 Task: Create a due date automation trigger when advanced on, on the tuesday before a card is due add dates starting next week at 11:00 AM.
Action: Mouse moved to (923, 284)
Screenshot: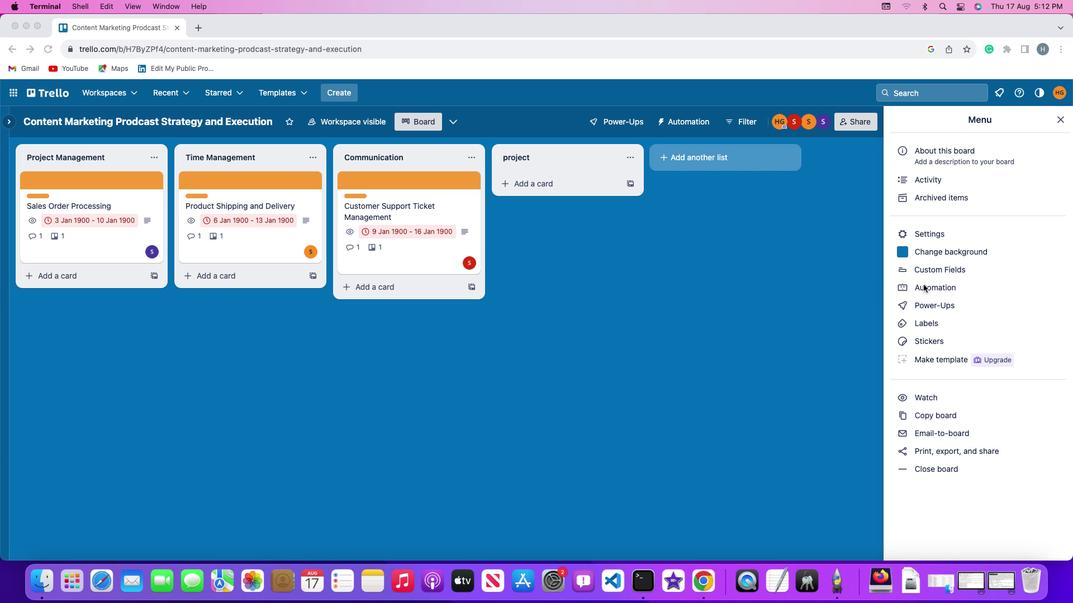 
Action: Mouse pressed left at (923, 284)
Screenshot: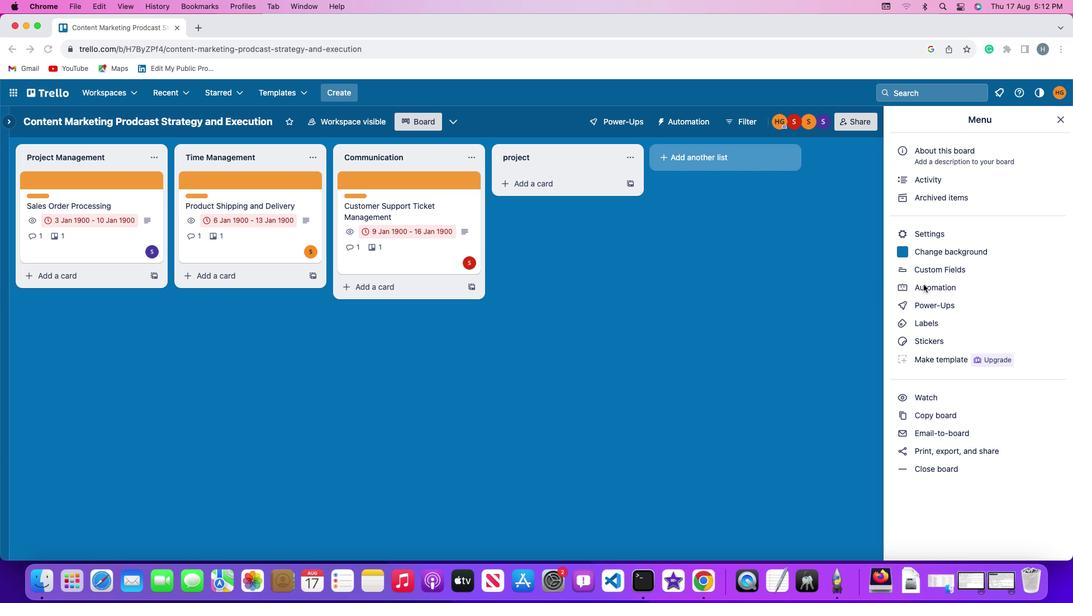 
Action: Mouse moved to (923, 284)
Screenshot: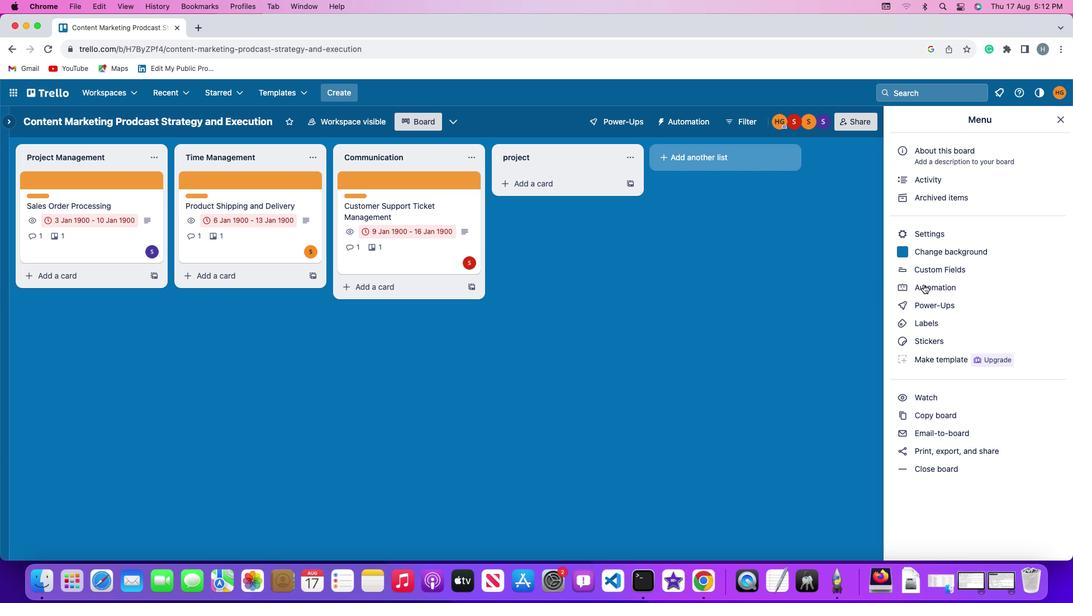 
Action: Mouse pressed left at (923, 284)
Screenshot: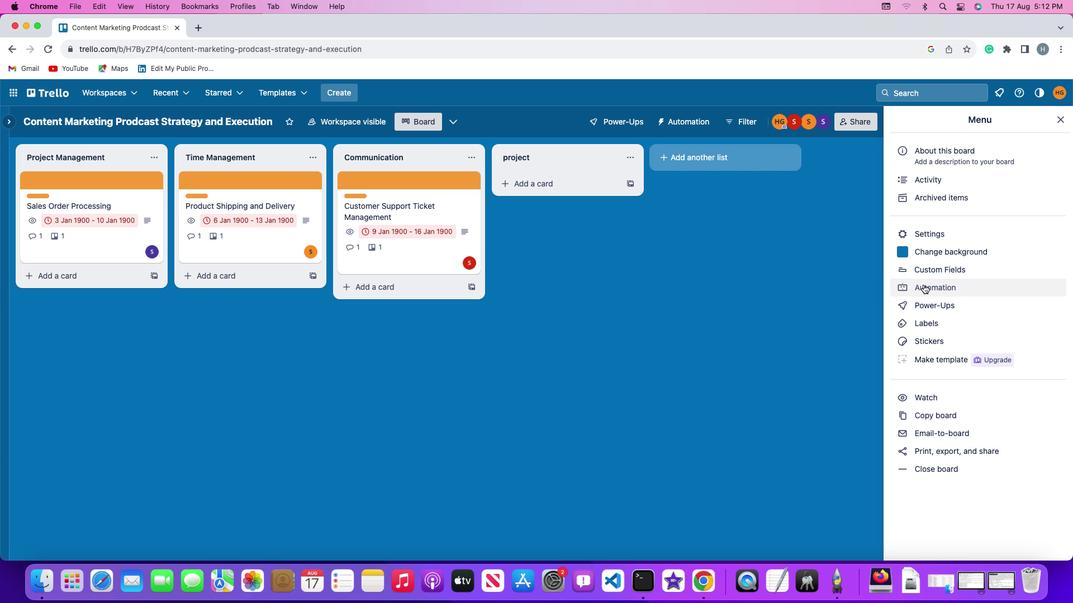 
Action: Mouse moved to (49, 261)
Screenshot: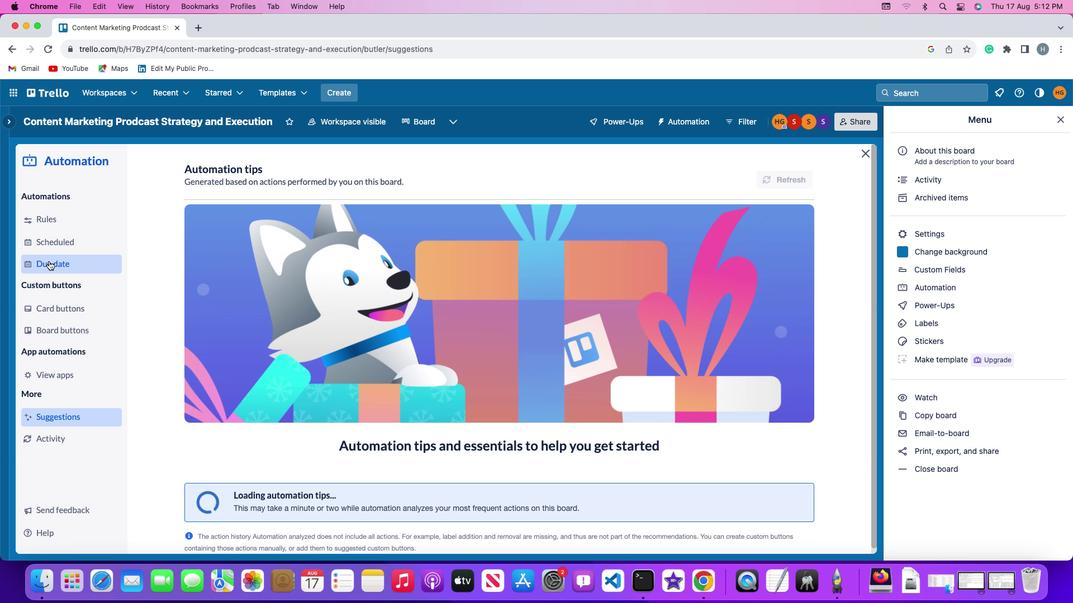 
Action: Mouse pressed left at (49, 261)
Screenshot: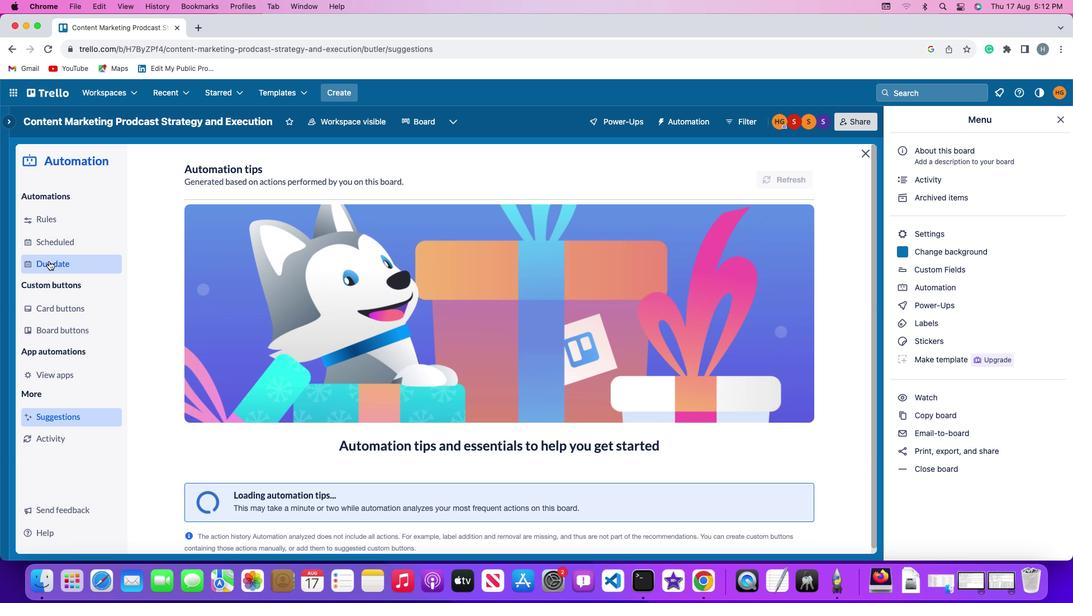 
Action: Mouse moved to (744, 170)
Screenshot: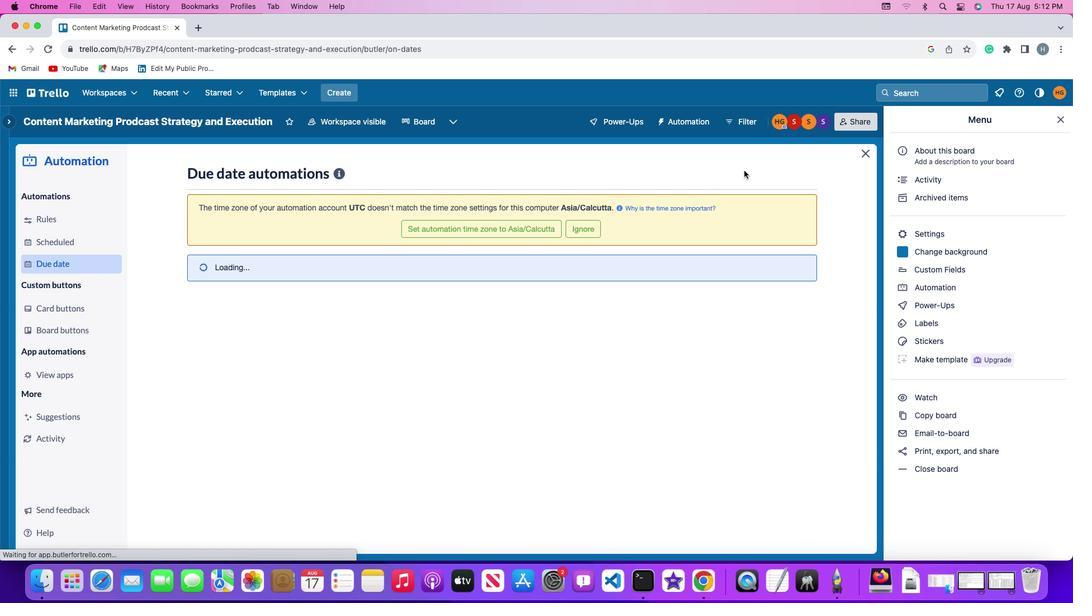 
Action: Mouse pressed left at (744, 170)
Screenshot: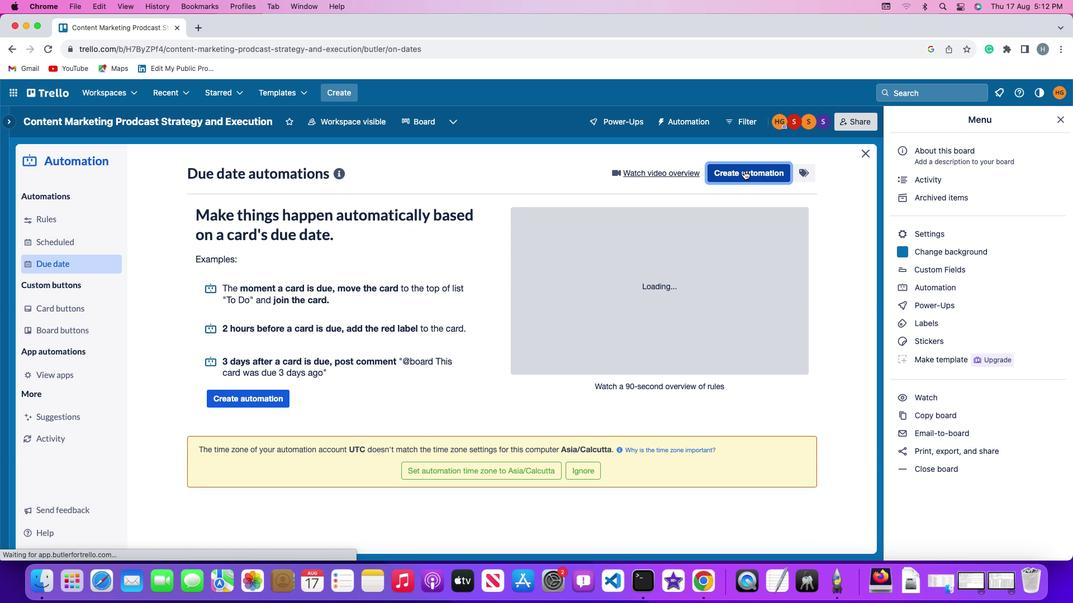 
Action: Mouse moved to (252, 279)
Screenshot: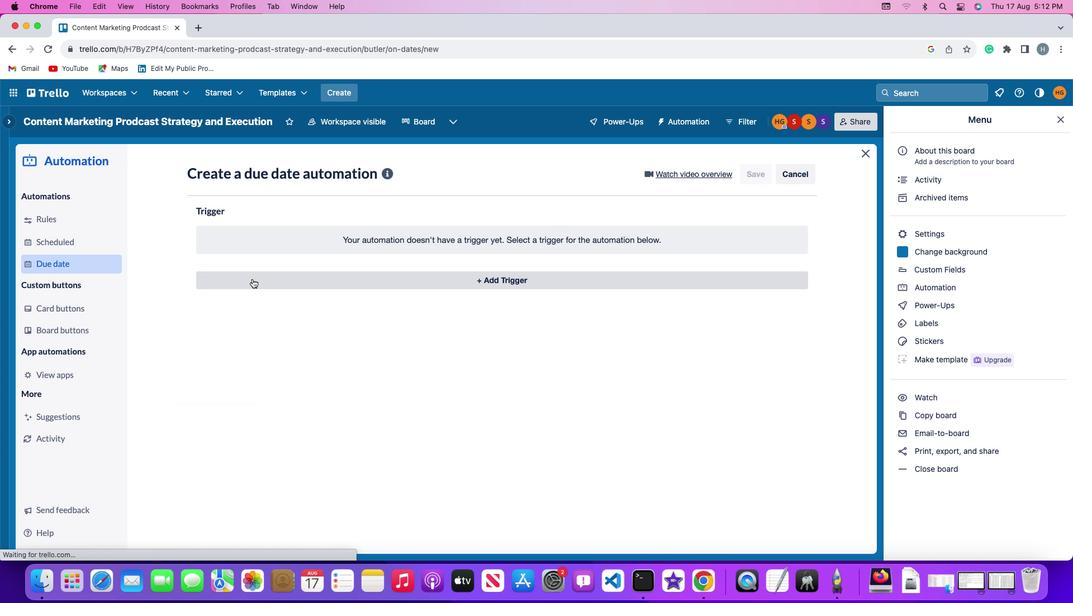 
Action: Mouse pressed left at (252, 279)
Screenshot: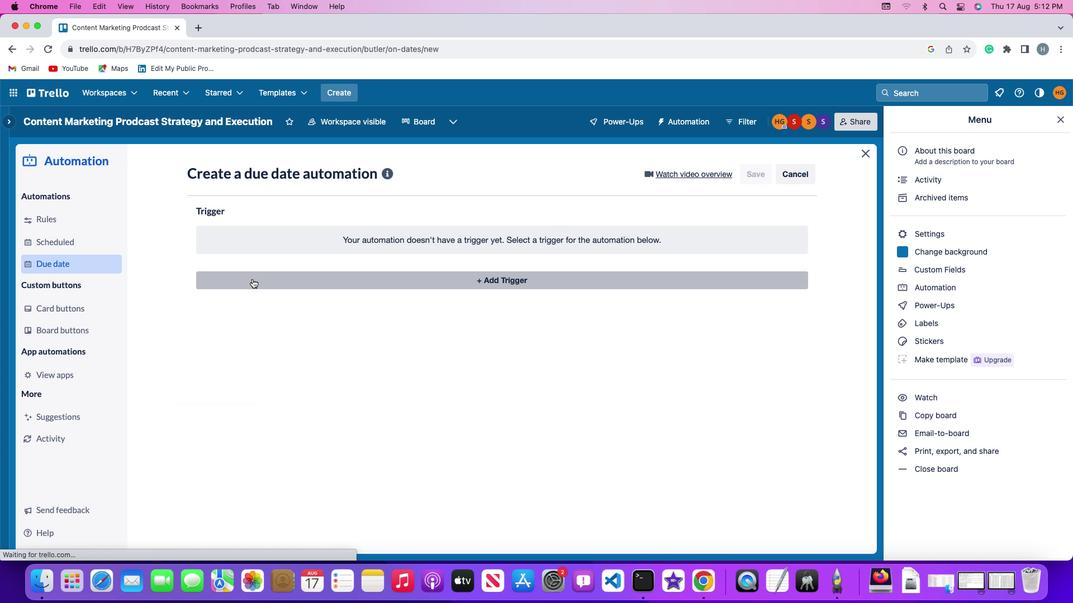 
Action: Mouse moved to (235, 487)
Screenshot: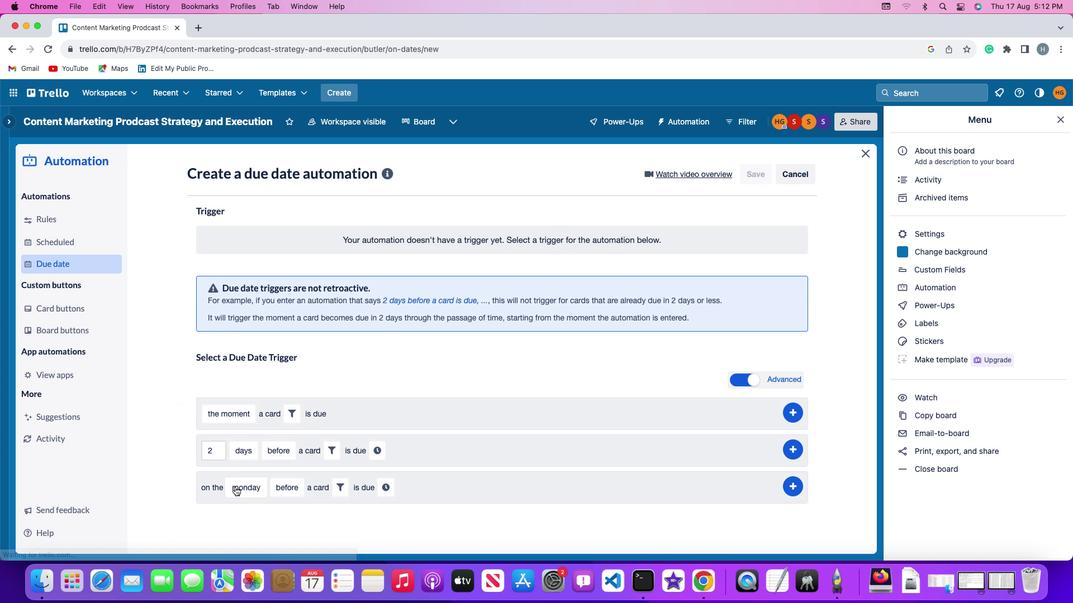 
Action: Mouse pressed left at (235, 487)
Screenshot: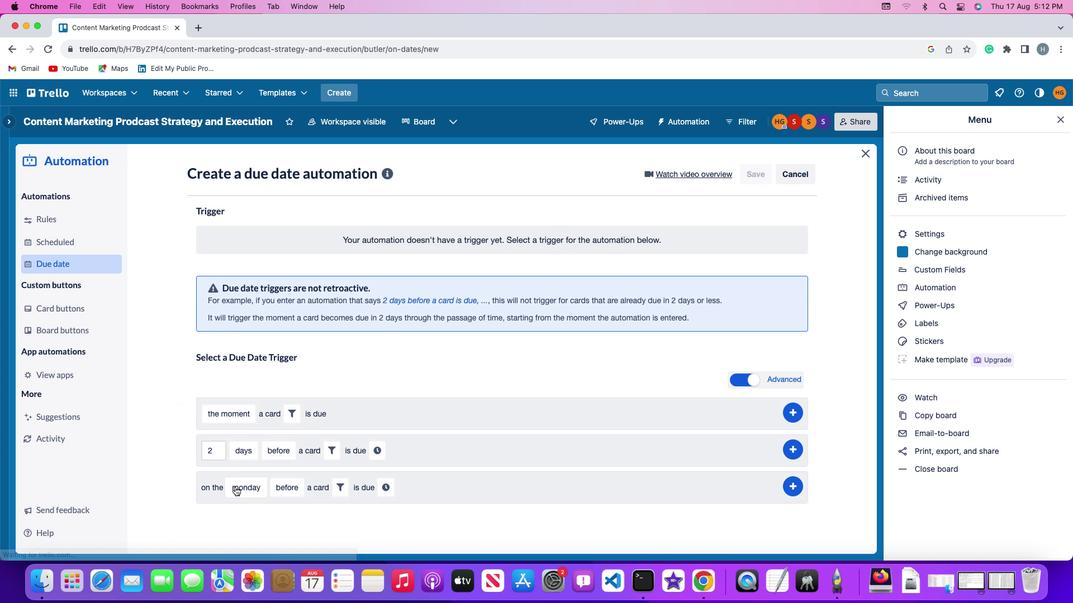 
Action: Mouse moved to (248, 358)
Screenshot: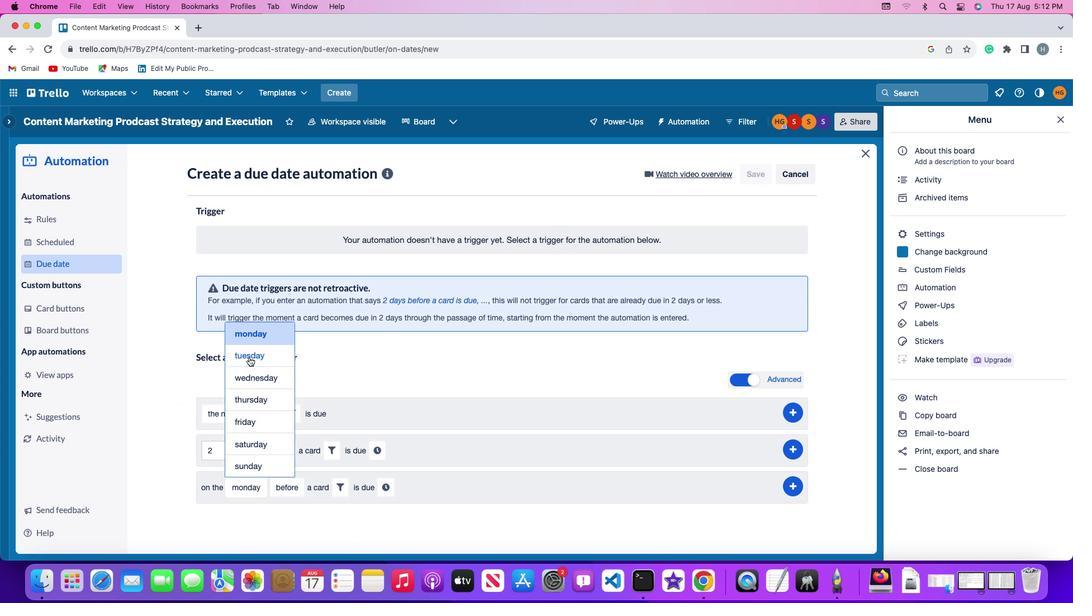 
Action: Mouse pressed left at (248, 358)
Screenshot: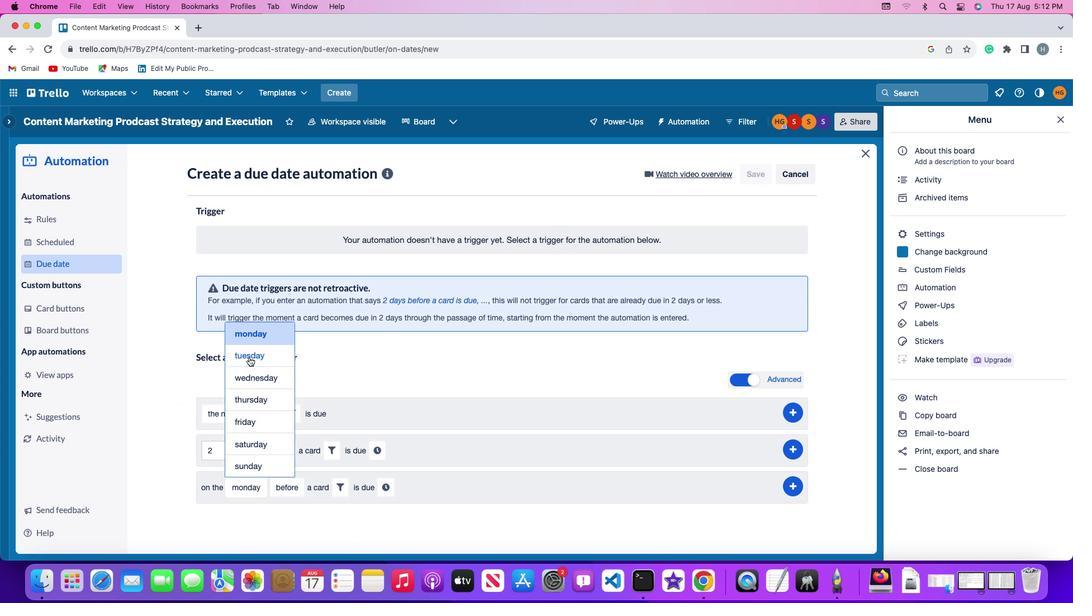
Action: Mouse moved to (286, 492)
Screenshot: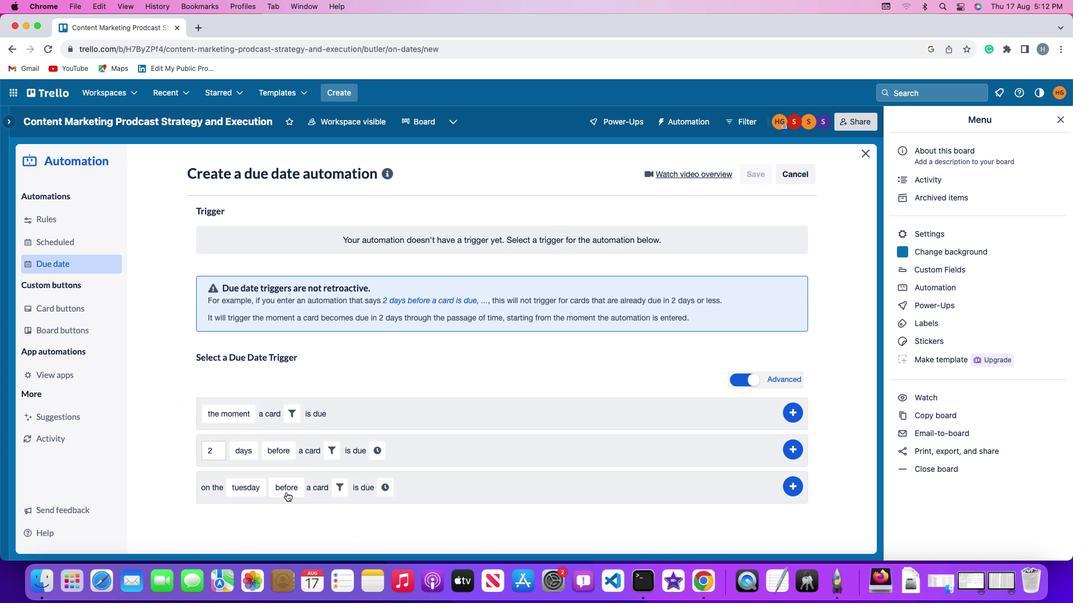 
Action: Mouse pressed left at (286, 492)
Screenshot: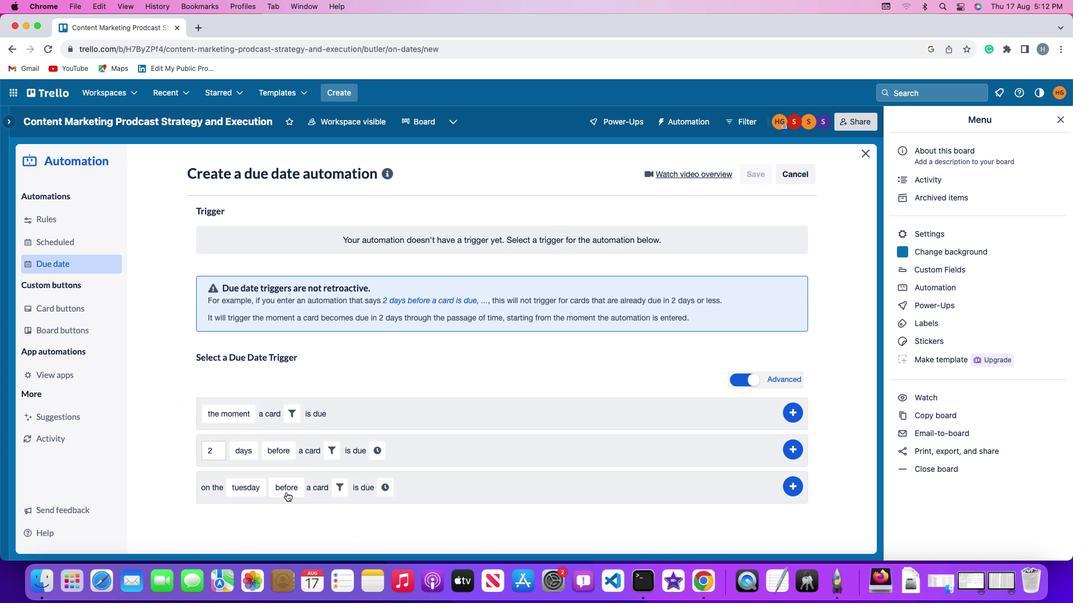 
Action: Mouse moved to (306, 401)
Screenshot: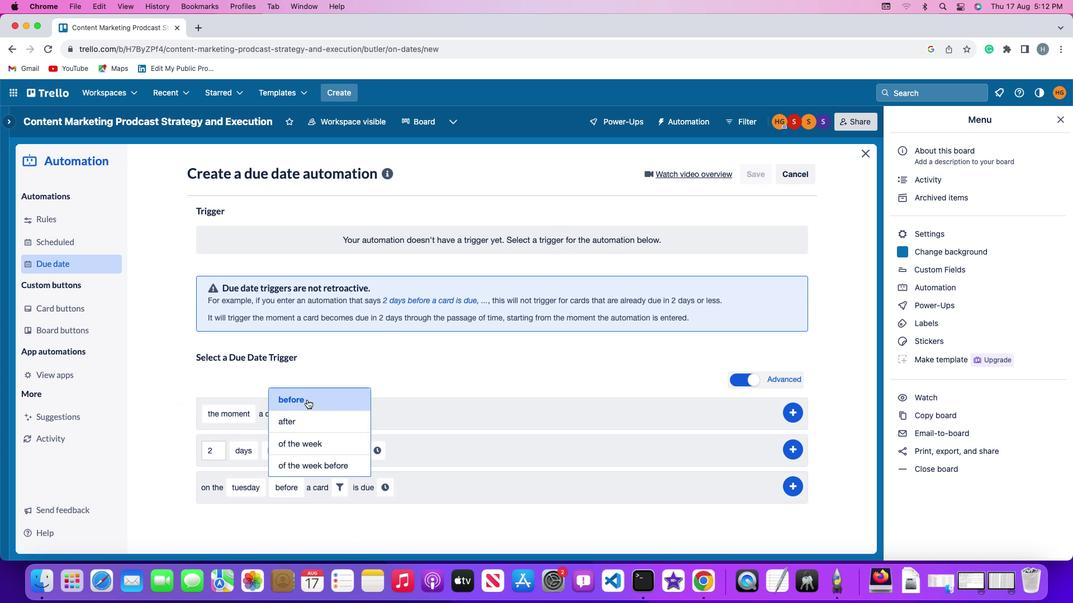 
Action: Mouse pressed left at (306, 401)
Screenshot: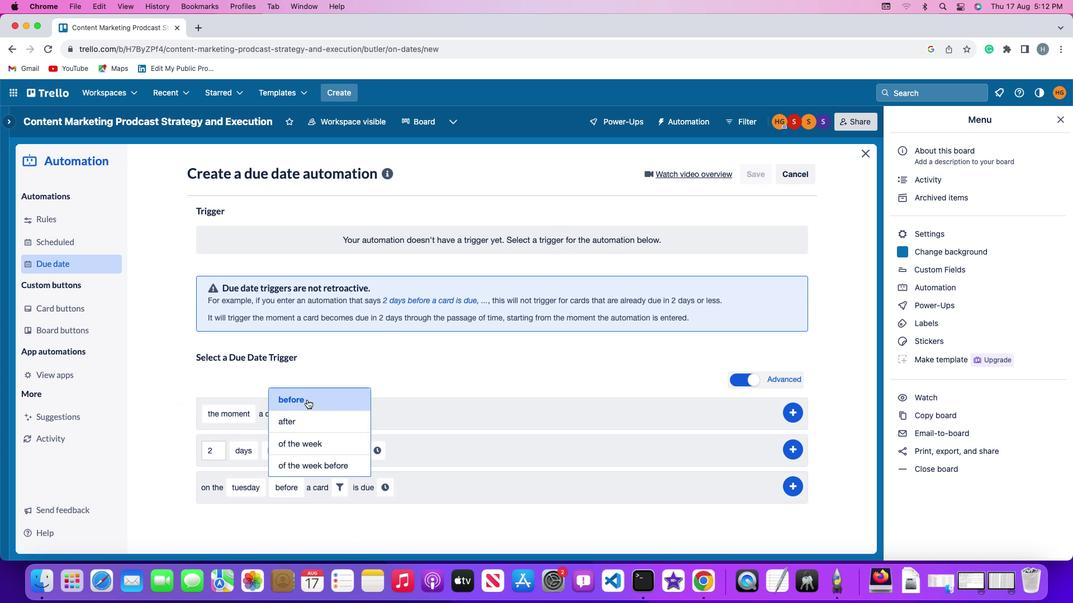 
Action: Mouse moved to (343, 486)
Screenshot: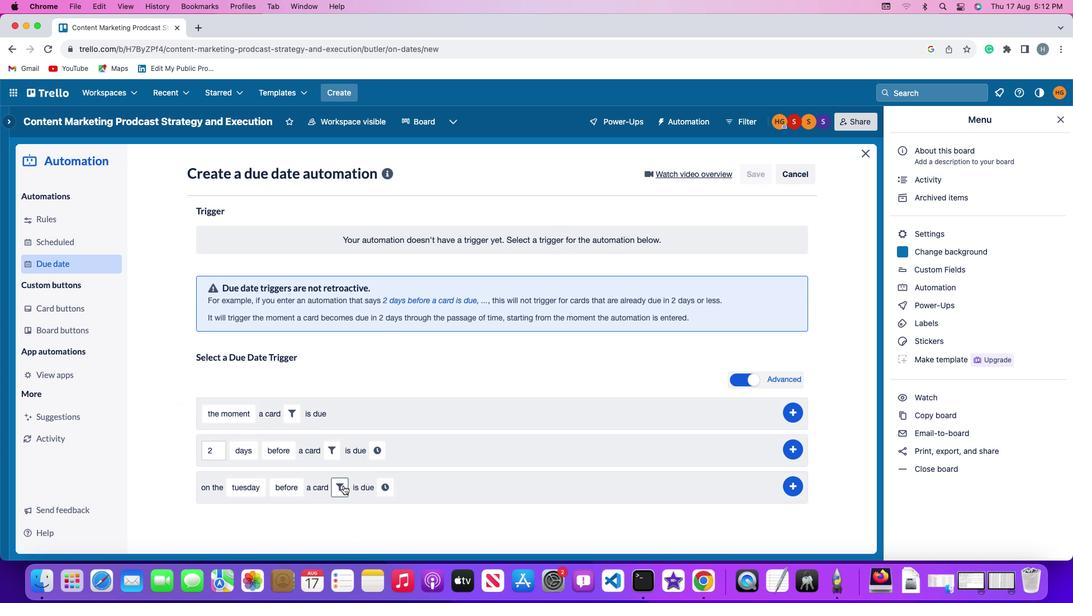 
Action: Mouse pressed left at (343, 486)
Screenshot: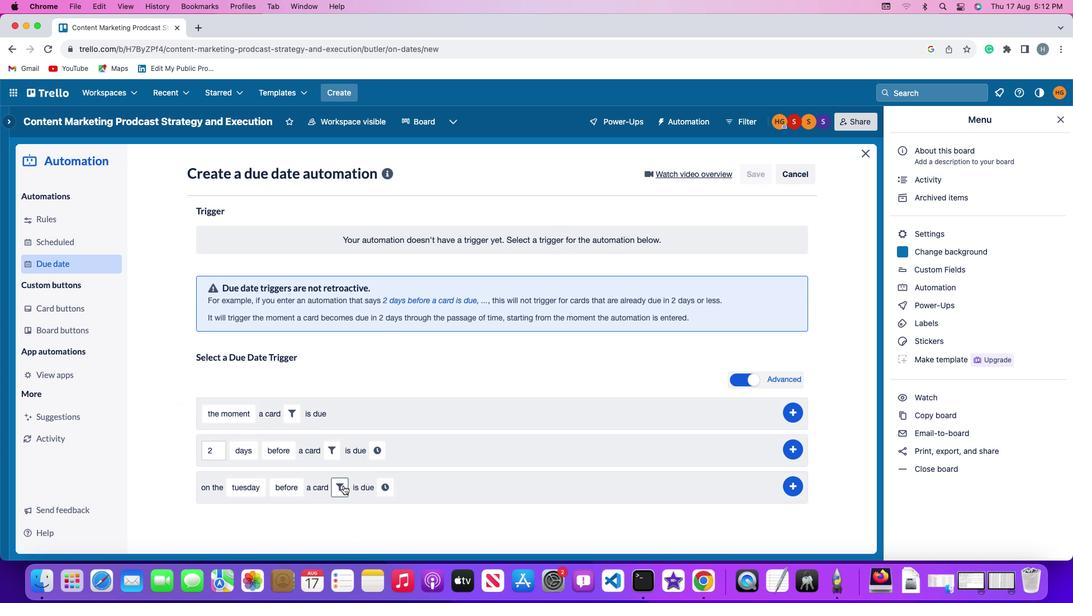 
Action: Mouse moved to (399, 522)
Screenshot: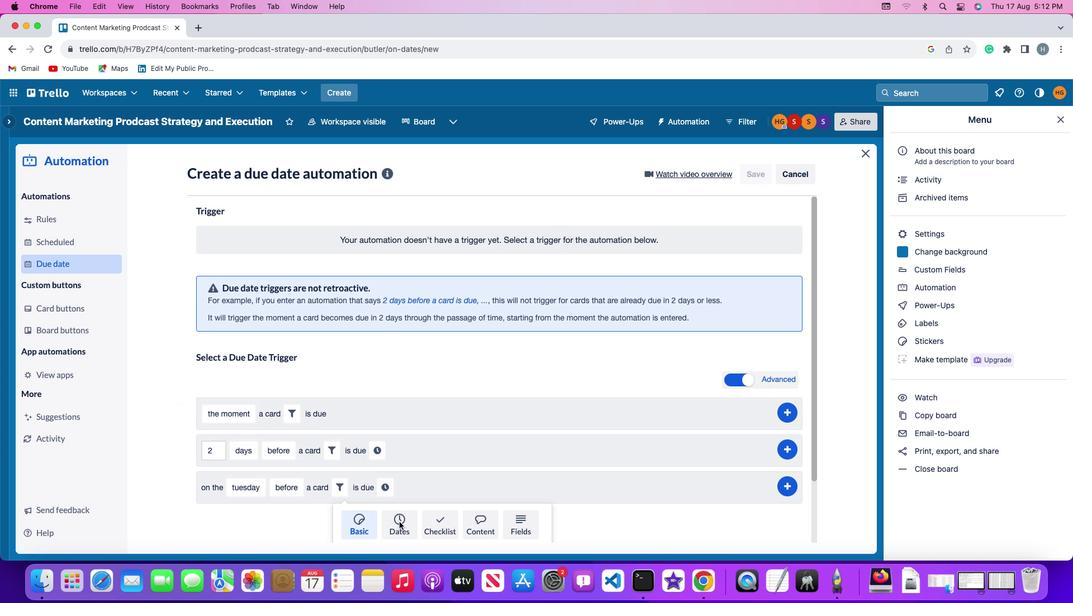 
Action: Mouse pressed left at (399, 522)
Screenshot: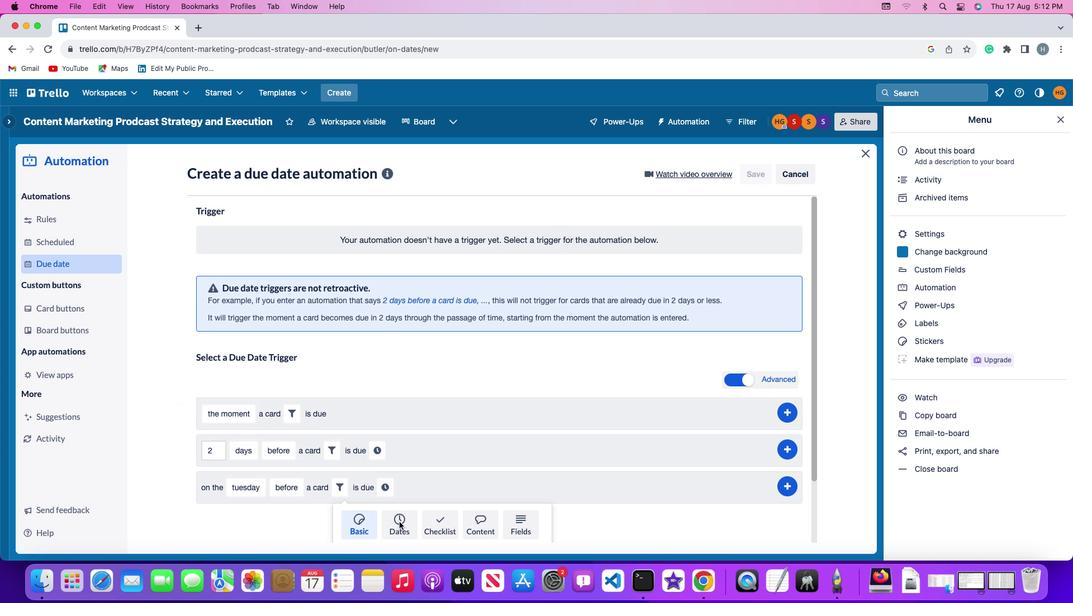 
Action: Mouse moved to (309, 520)
Screenshot: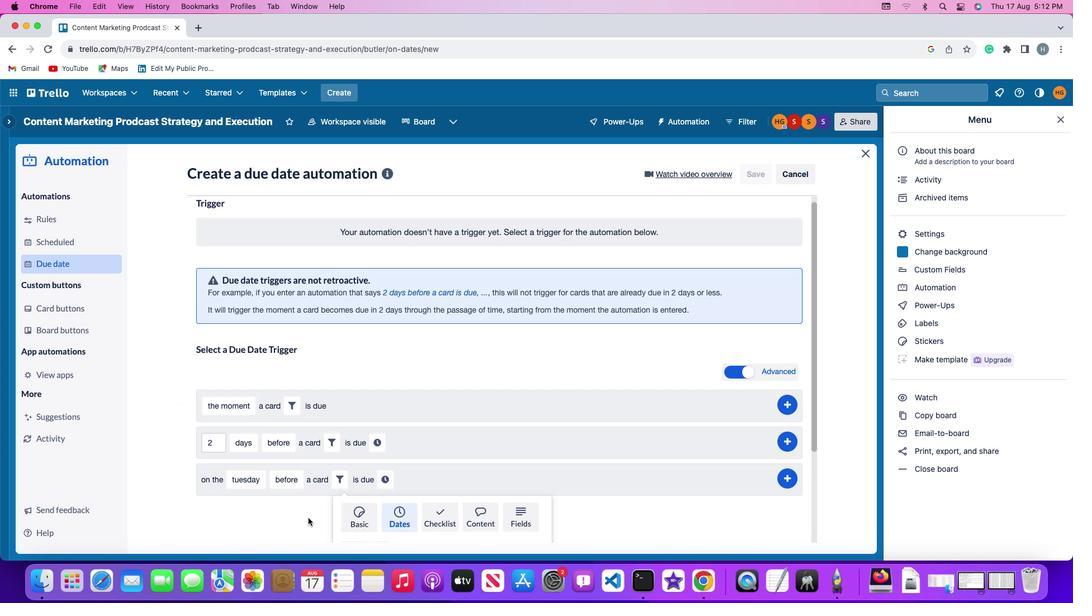 
Action: Mouse scrolled (309, 520) with delta (0, 0)
Screenshot: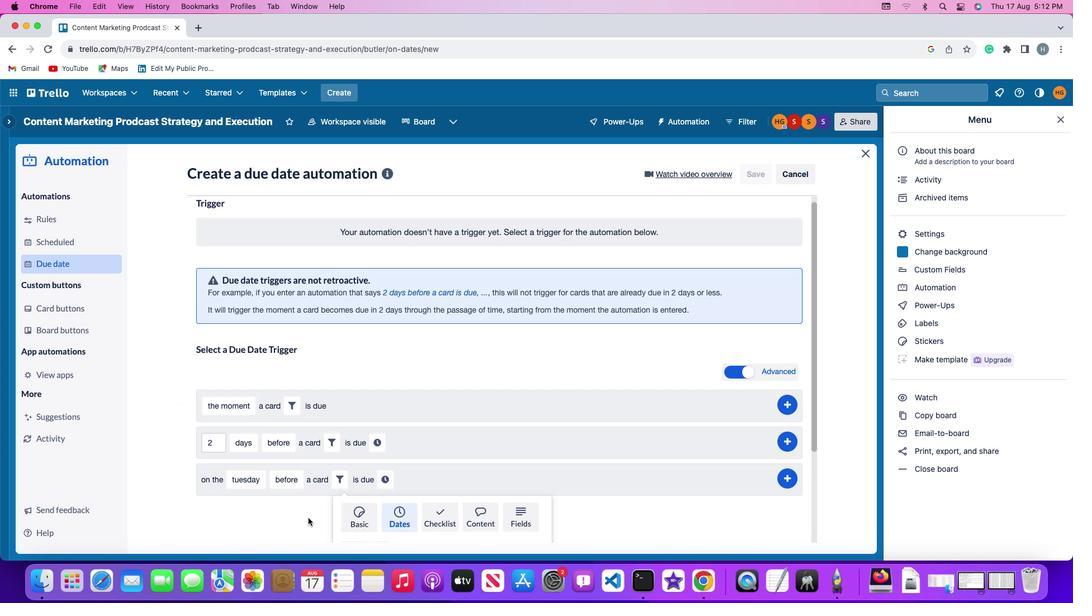 
Action: Mouse scrolled (309, 520) with delta (0, 0)
Screenshot: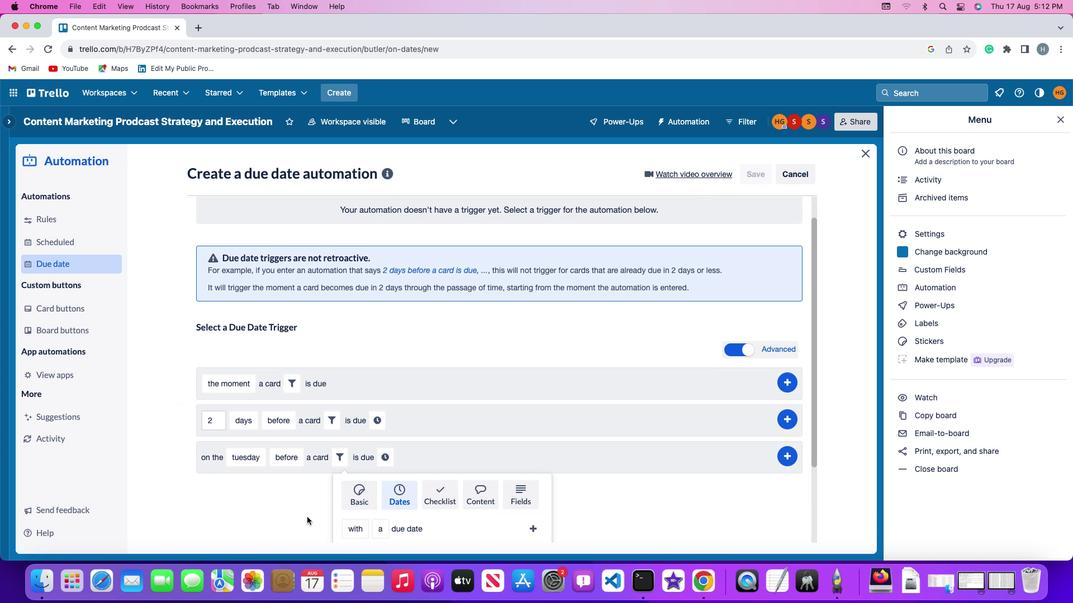 
Action: Mouse moved to (309, 519)
Screenshot: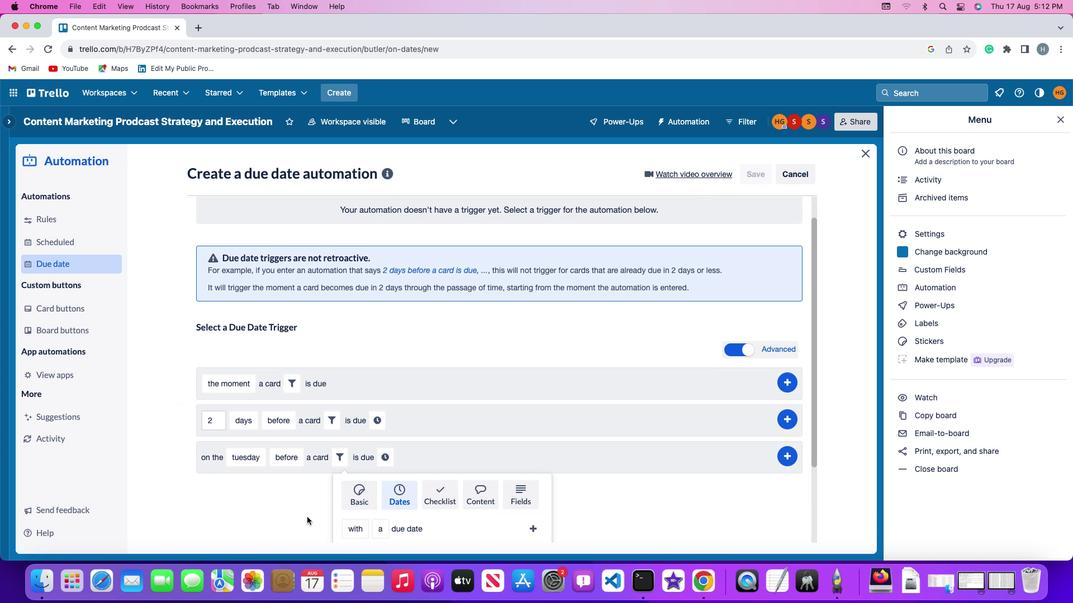 
Action: Mouse scrolled (309, 519) with delta (0, -1)
Screenshot: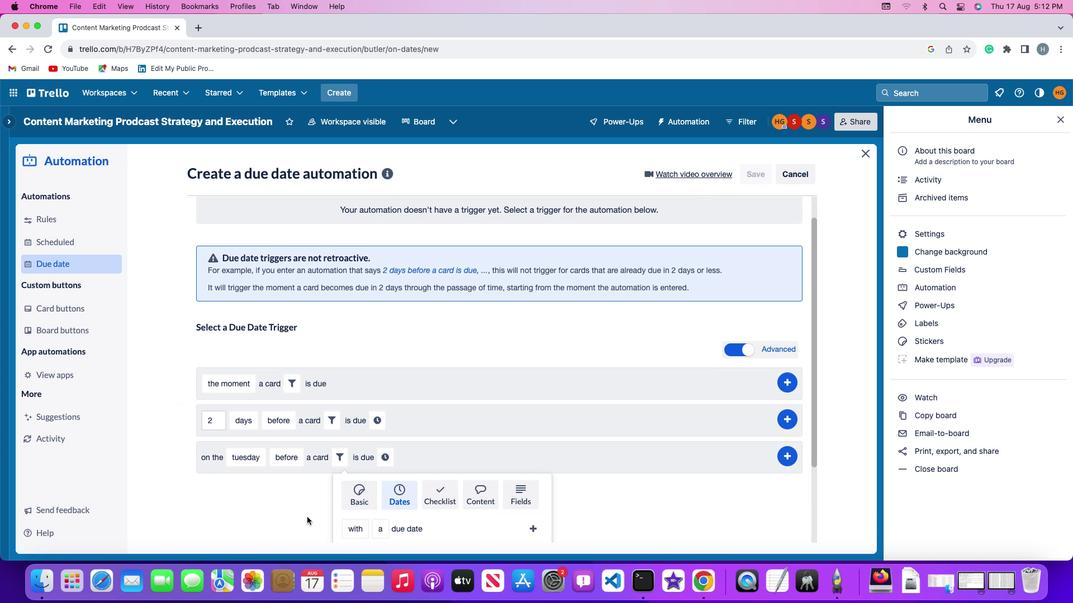 
Action: Mouse moved to (309, 519)
Screenshot: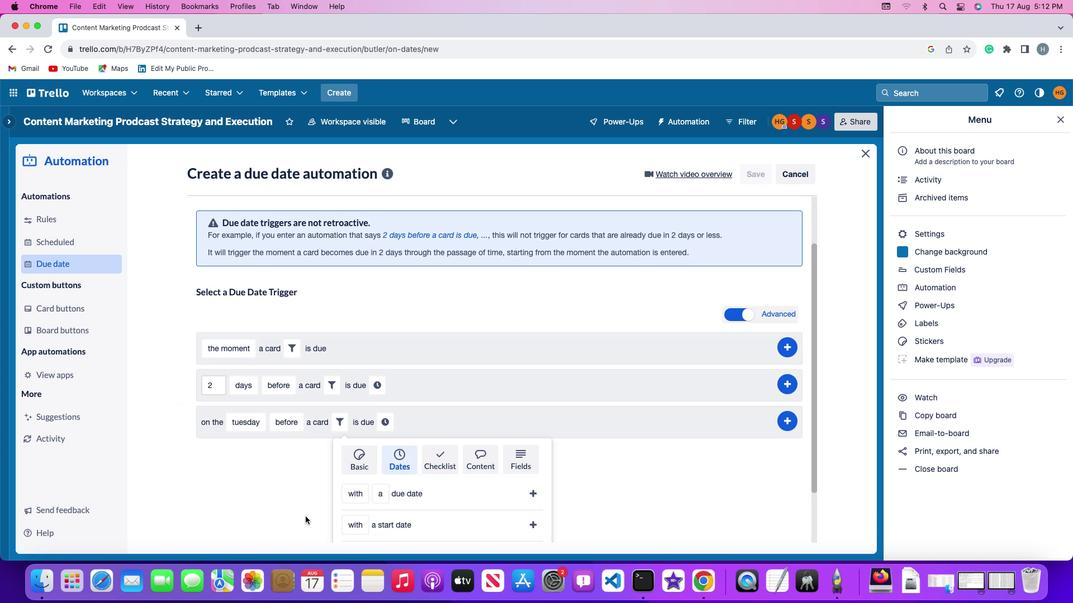 
Action: Mouse scrolled (309, 519) with delta (0, -2)
Screenshot: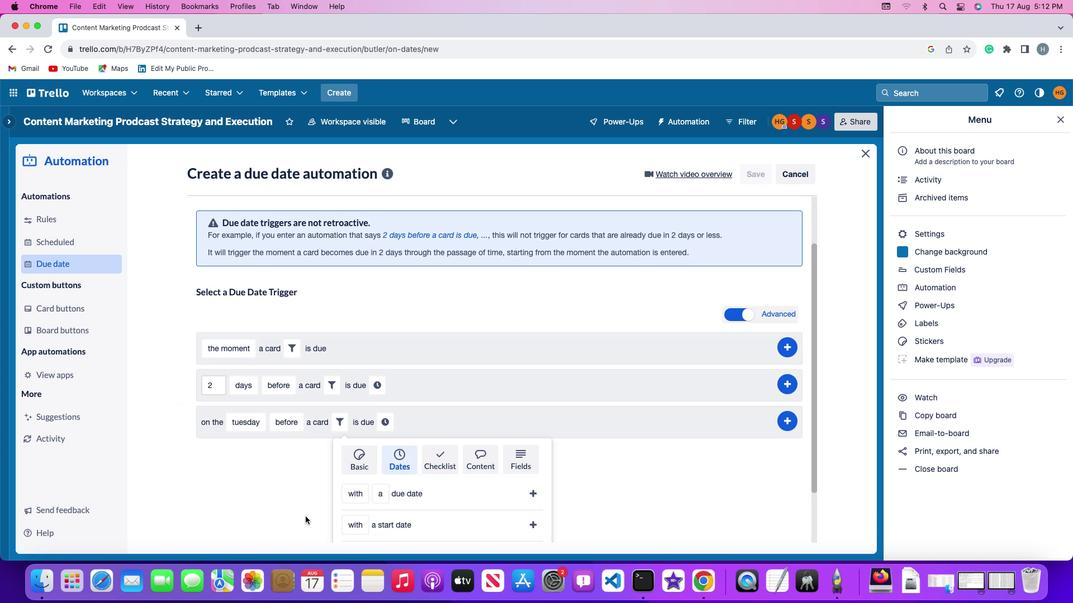 
Action: Mouse moved to (291, 514)
Screenshot: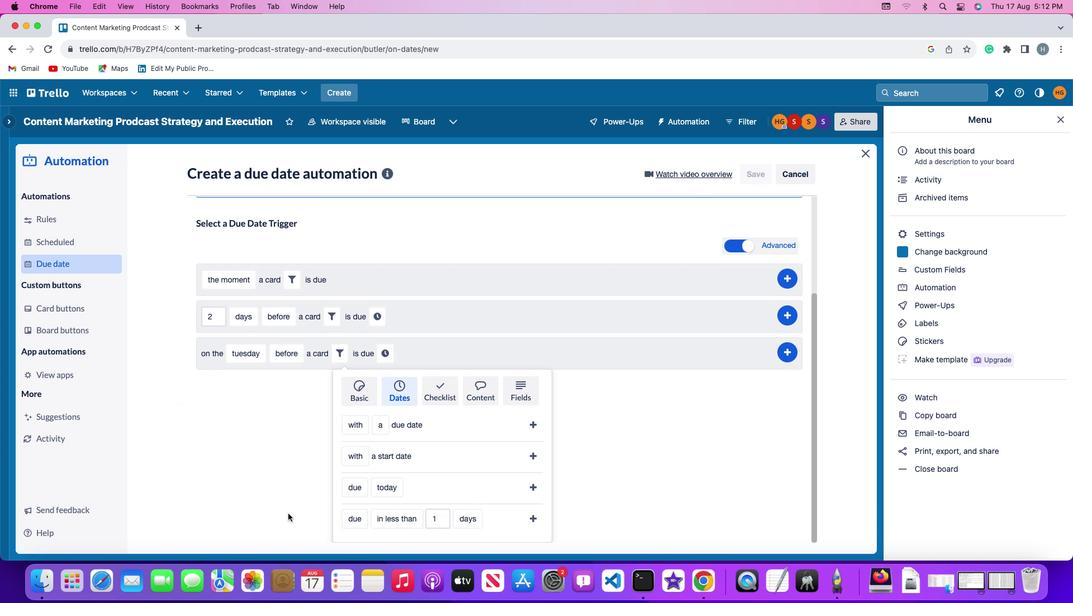 
Action: Mouse scrolled (291, 514) with delta (0, 0)
Screenshot: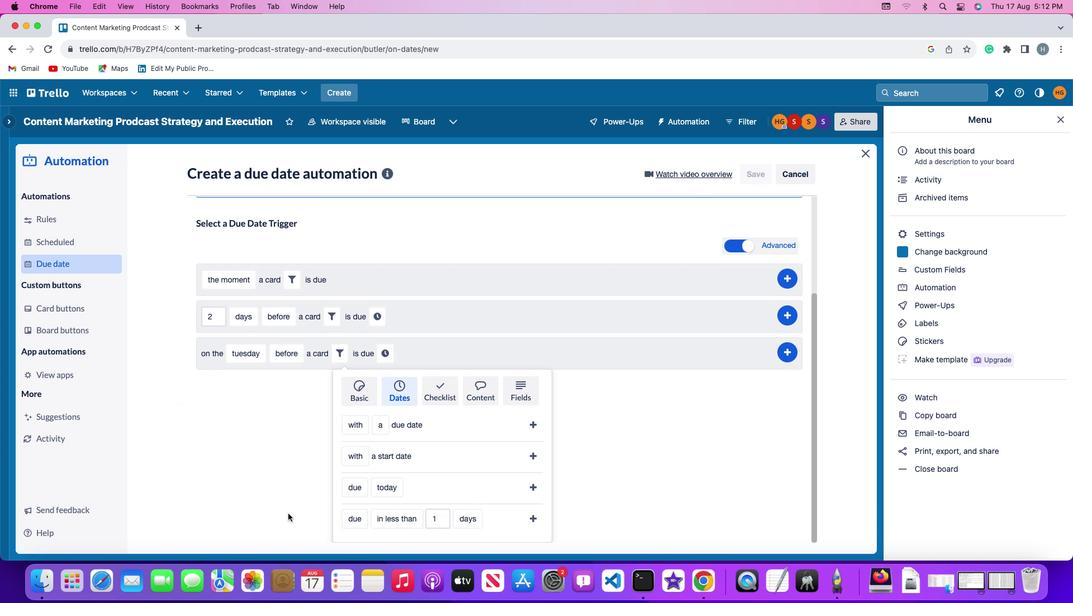 
Action: Mouse moved to (289, 514)
Screenshot: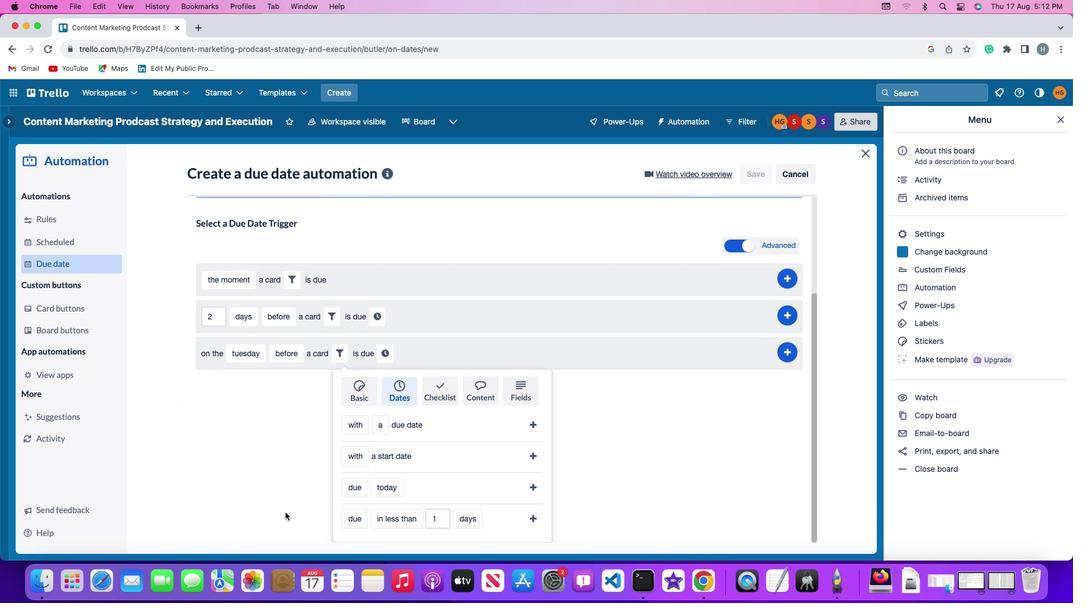 
Action: Mouse scrolled (289, 514) with delta (0, 0)
Screenshot: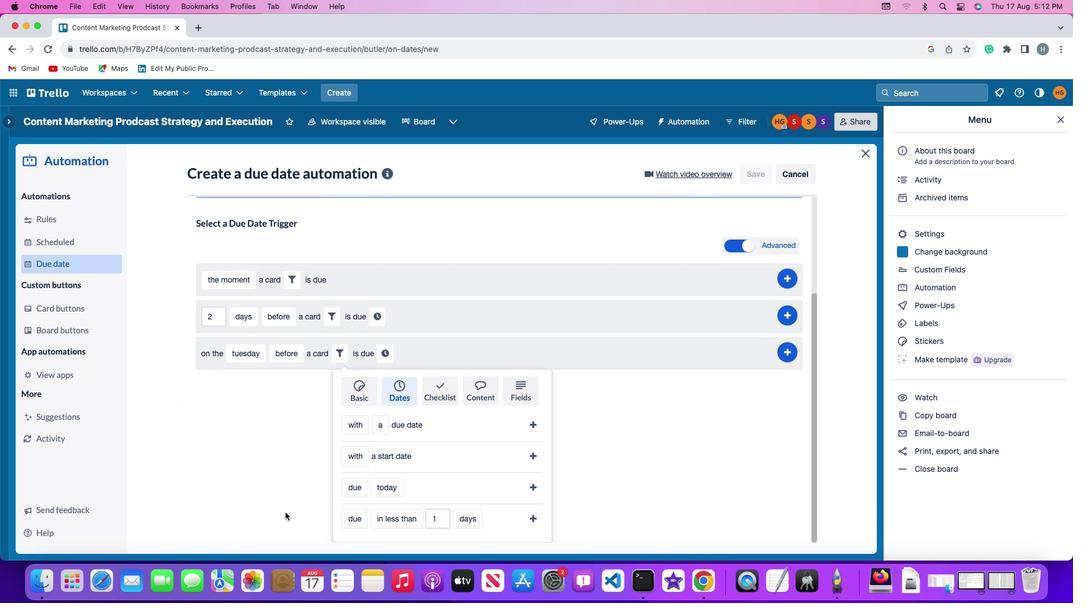 
Action: Mouse moved to (288, 513)
Screenshot: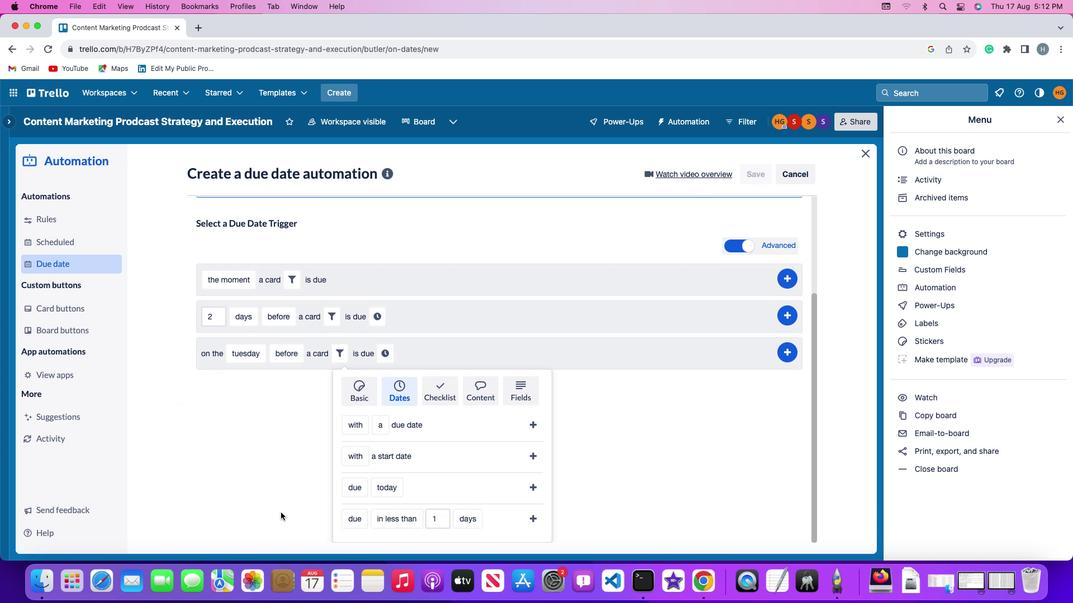 
Action: Mouse scrolled (288, 513) with delta (0, -1)
Screenshot: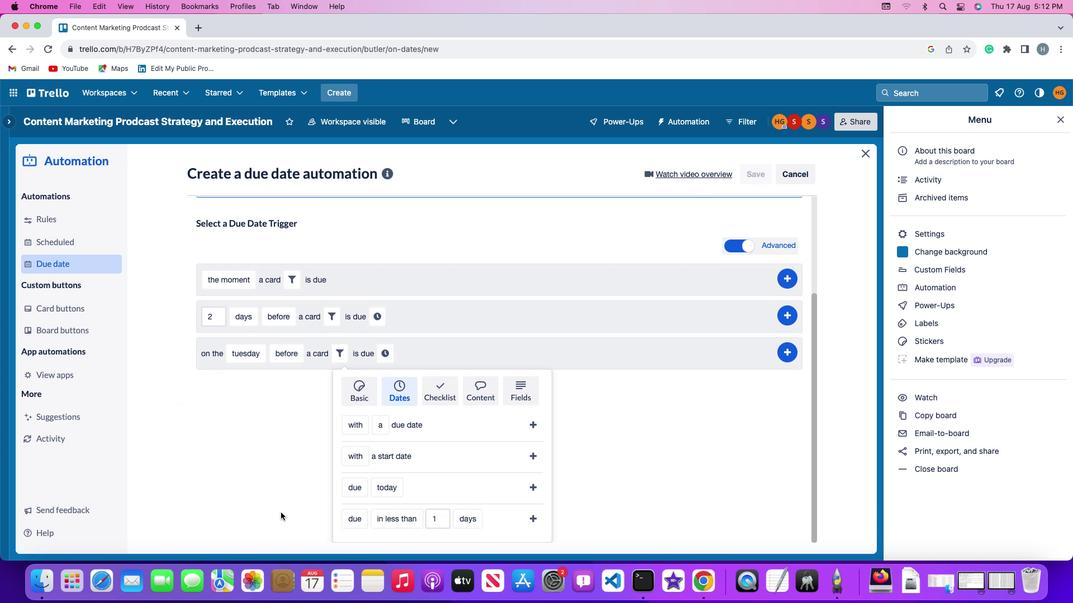 
Action: Mouse moved to (287, 513)
Screenshot: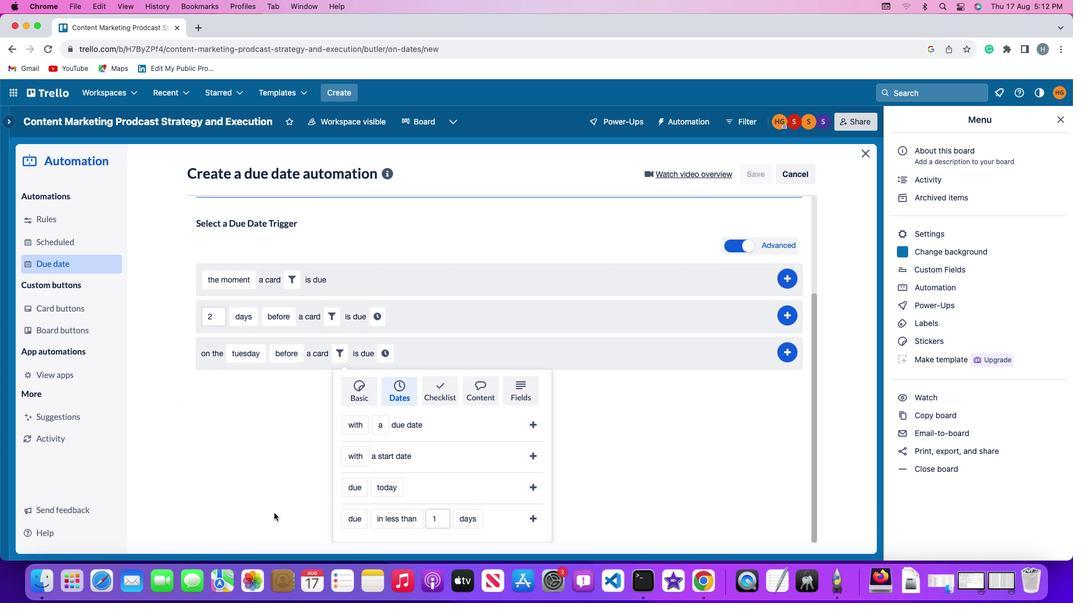 
Action: Mouse scrolled (287, 513) with delta (0, -2)
Screenshot: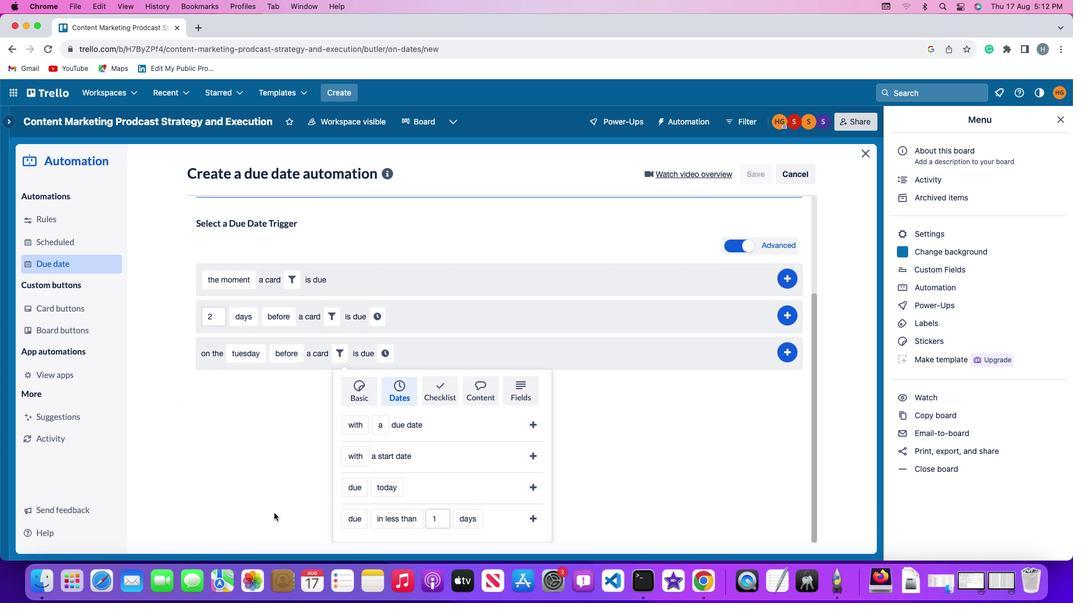 
Action: Mouse moved to (284, 512)
Screenshot: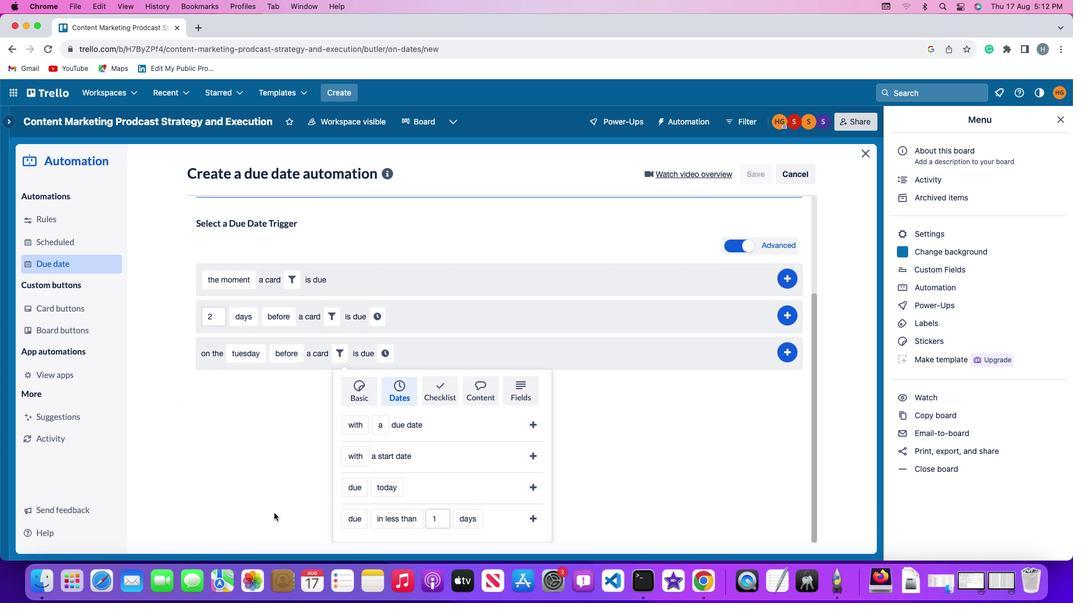 
Action: Mouse scrolled (284, 512) with delta (0, -2)
Screenshot: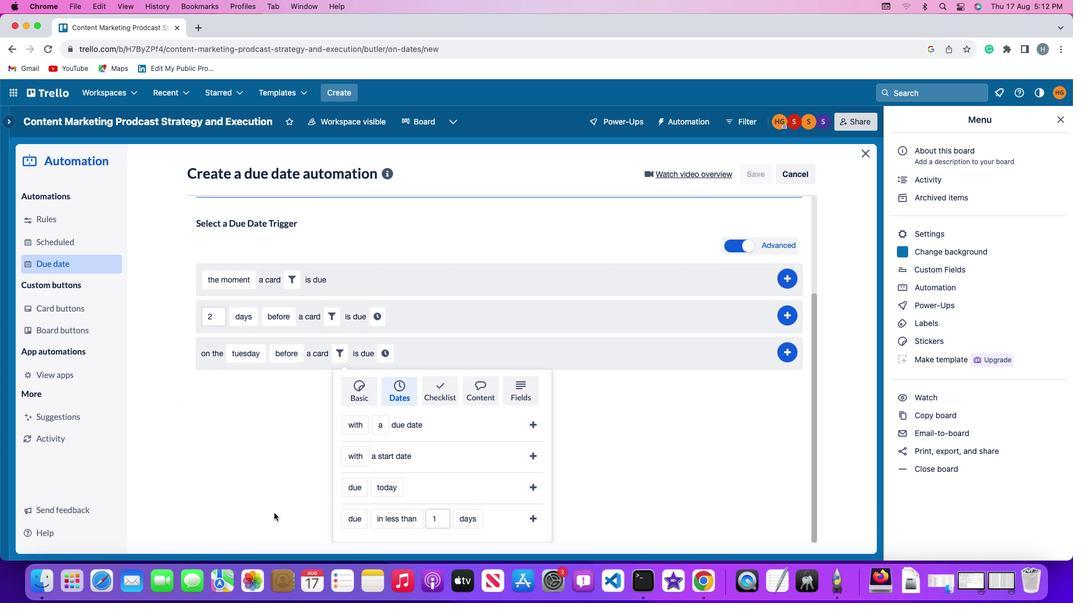 
Action: Mouse moved to (351, 489)
Screenshot: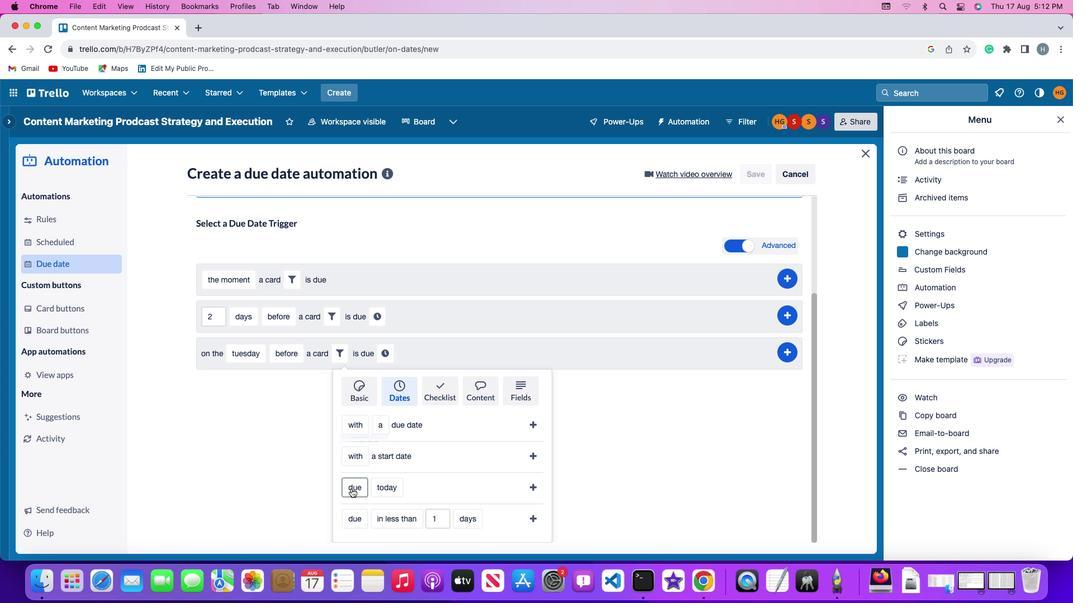 
Action: Mouse pressed left at (351, 489)
Screenshot: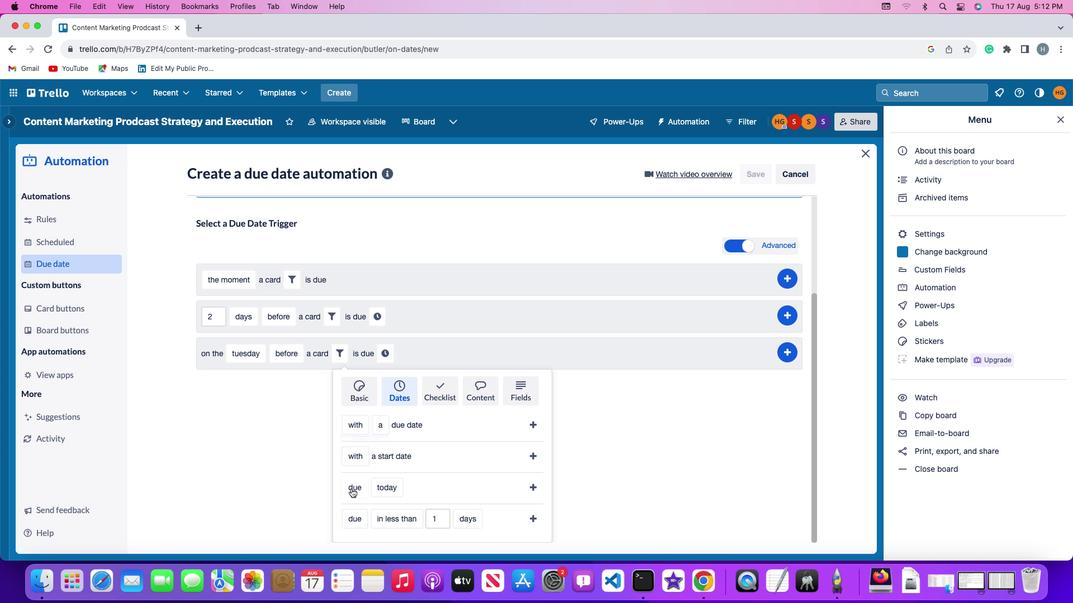 
Action: Mouse moved to (365, 444)
Screenshot: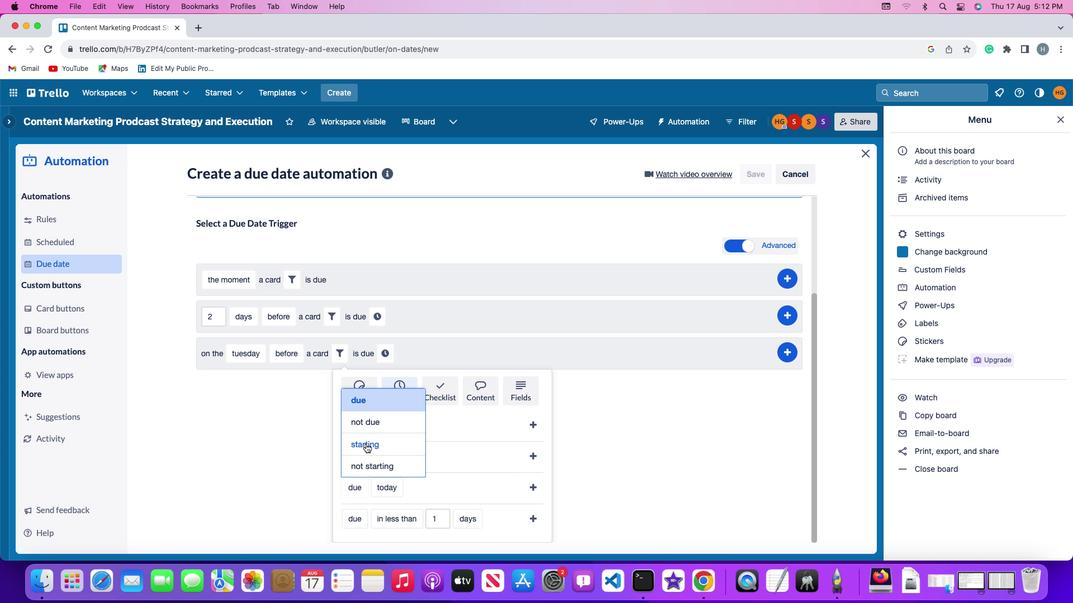 
Action: Mouse pressed left at (365, 444)
Screenshot: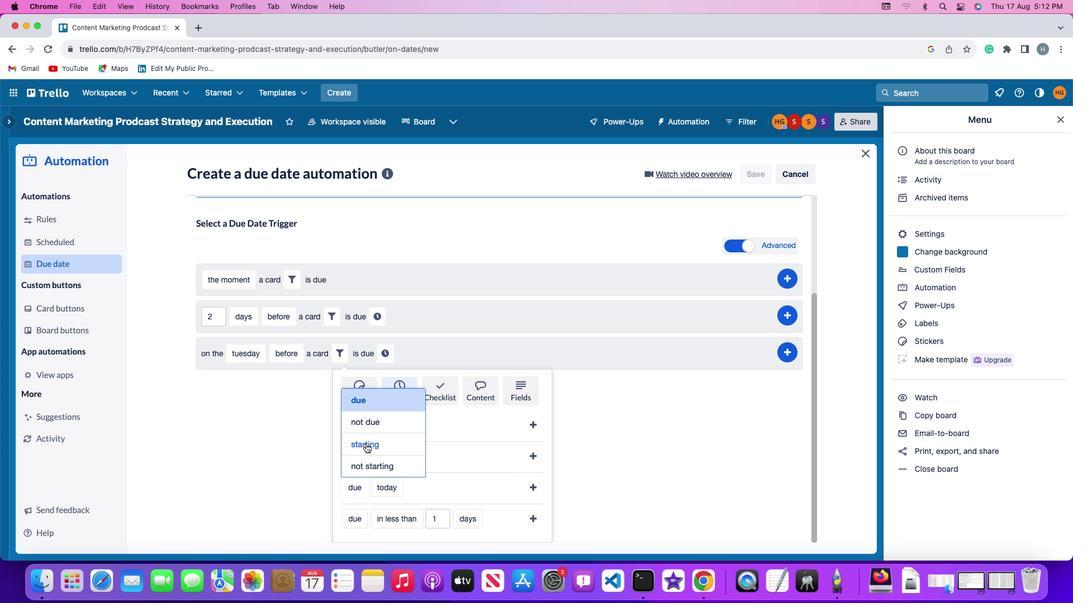 
Action: Mouse moved to (395, 487)
Screenshot: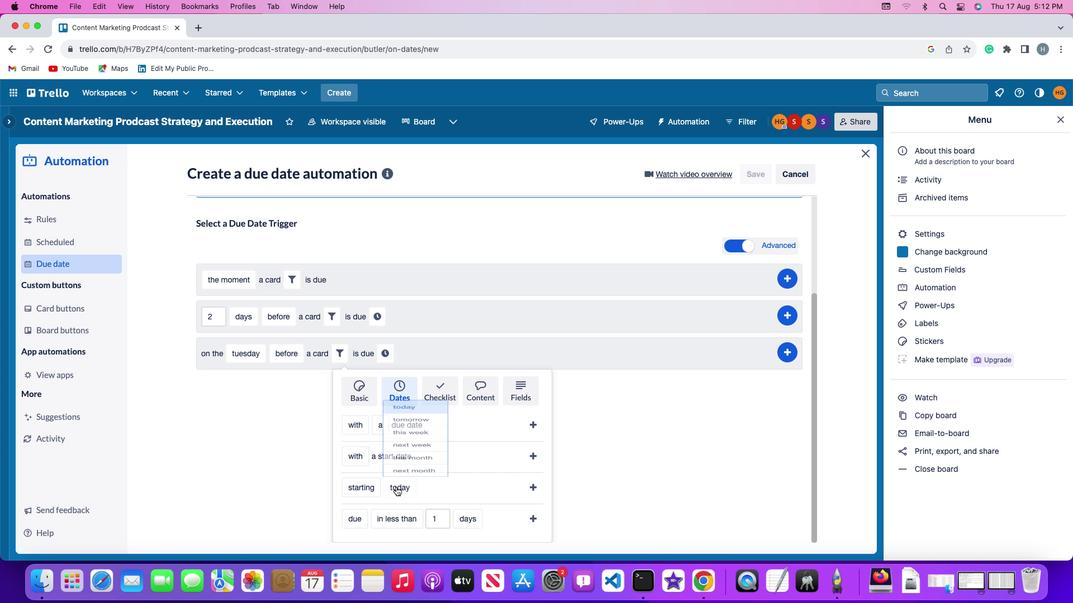 
Action: Mouse pressed left at (395, 487)
Screenshot: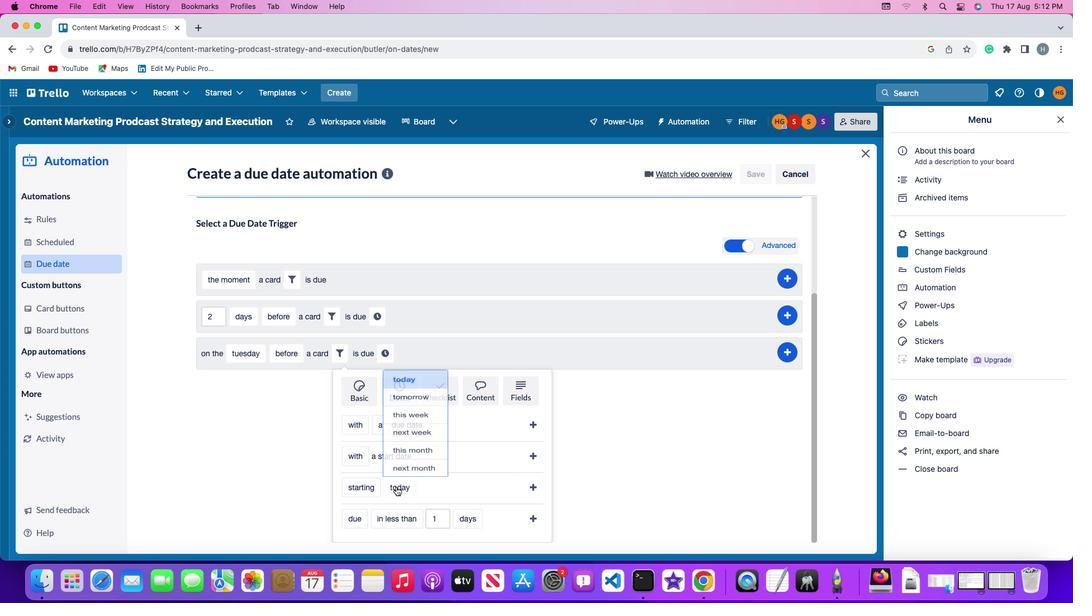
Action: Mouse moved to (408, 422)
Screenshot: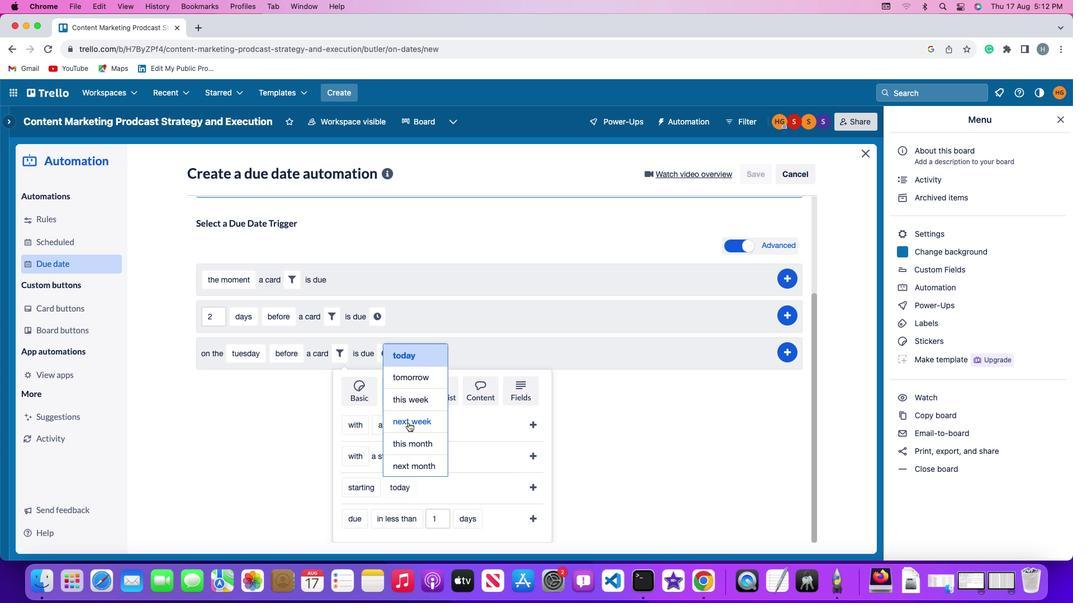 
Action: Mouse pressed left at (408, 422)
Screenshot: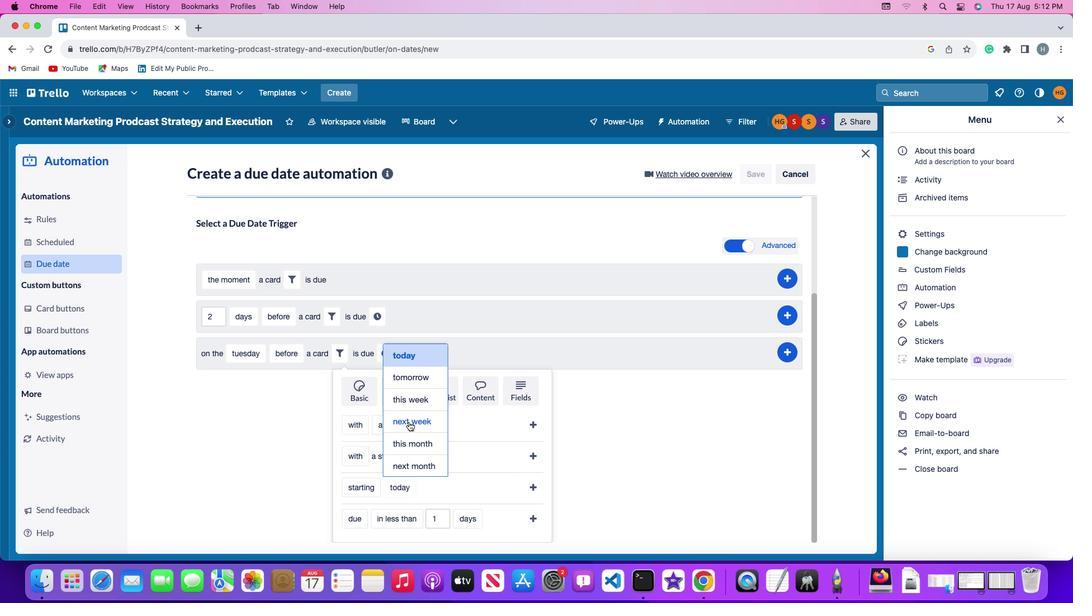 
Action: Mouse moved to (528, 483)
Screenshot: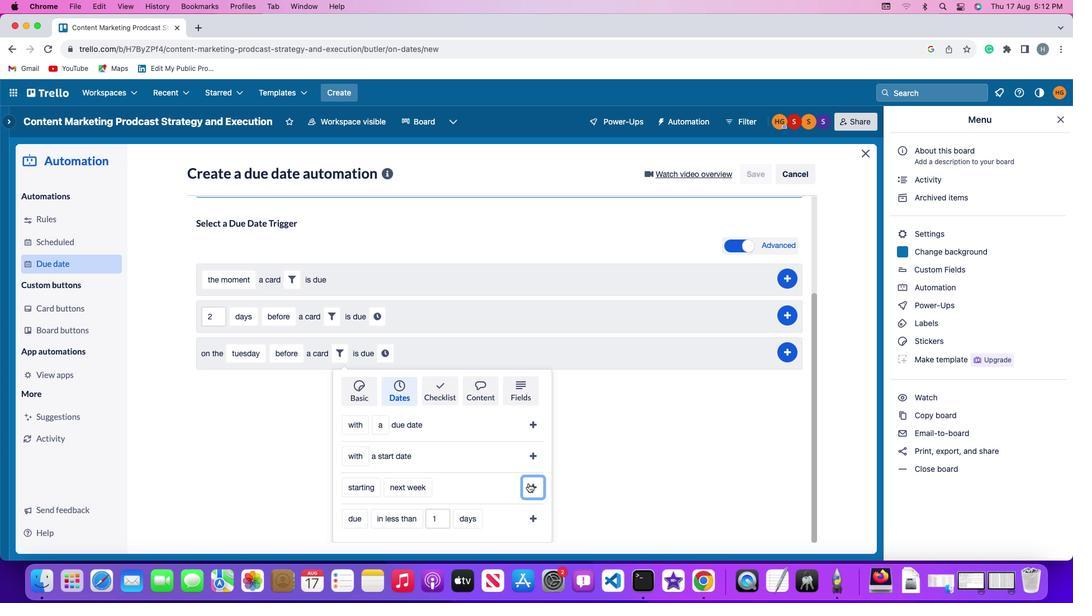 
Action: Mouse pressed left at (528, 483)
Screenshot: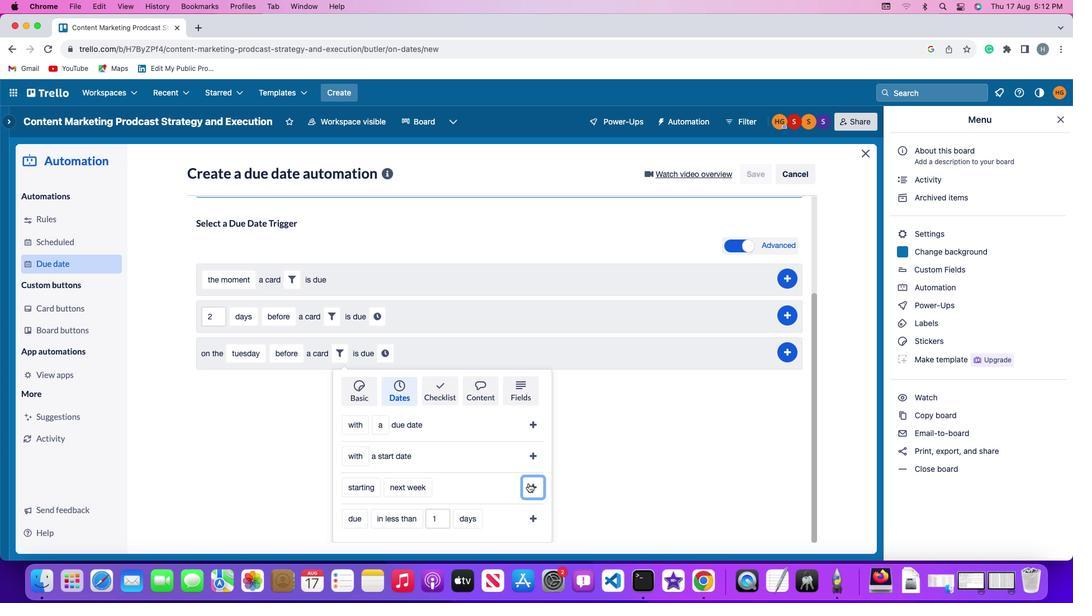 
Action: Mouse moved to (475, 489)
Screenshot: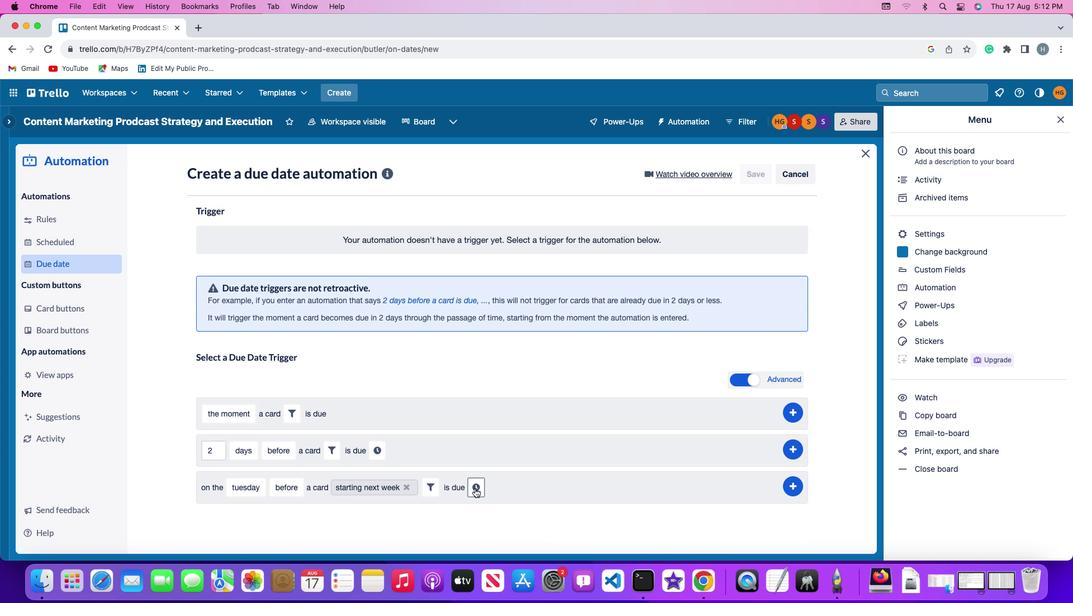
Action: Mouse pressed left at (475, 489)
Screenshot: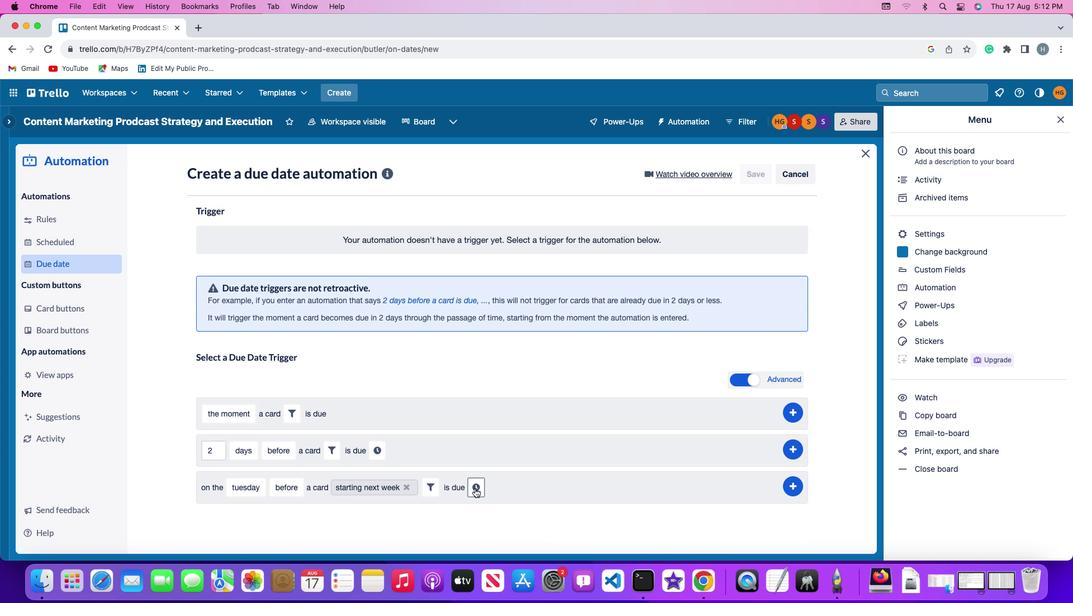 
Action: Mouse moved to (500, 493)
Screenshot: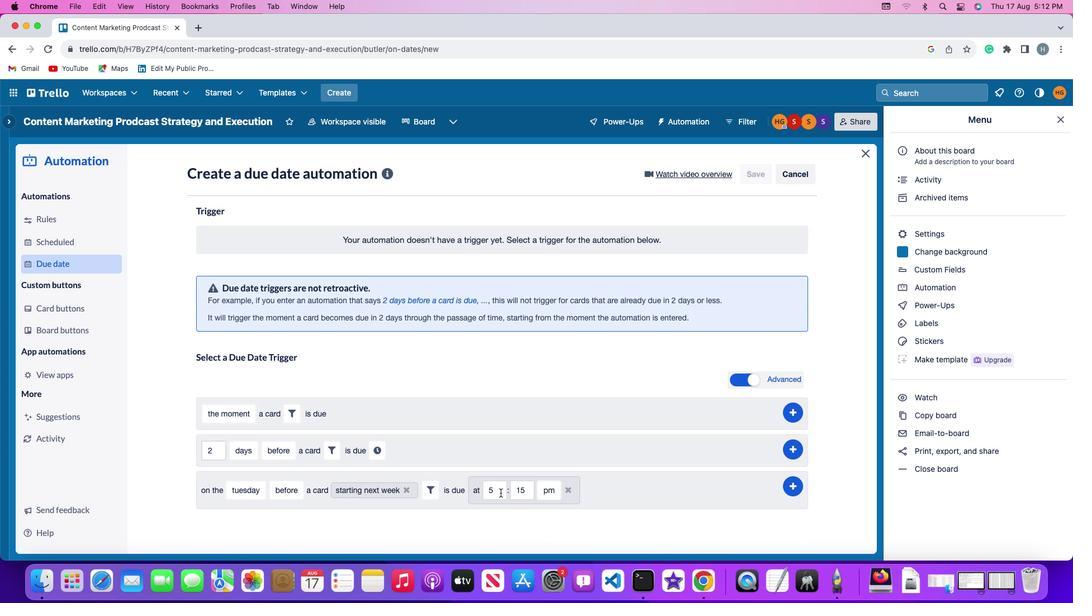 
Action: Mouse pressed left at (500, 493)
Screenshot: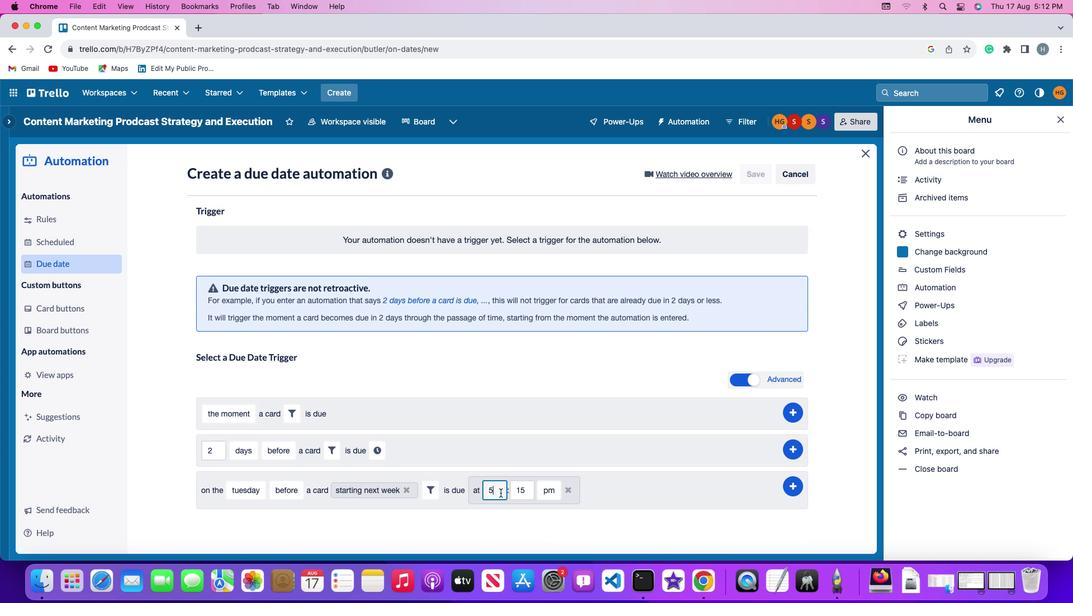 
Action: Key pressed Key.backspace
Screenshot: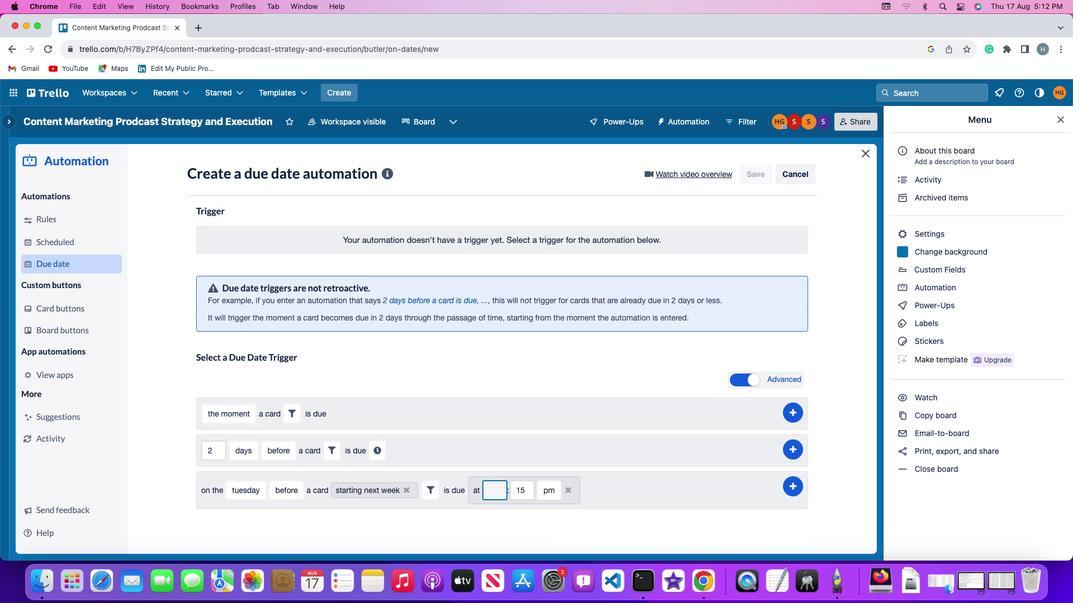 
Action: Mouse moved to (500, 493)
Screenshot: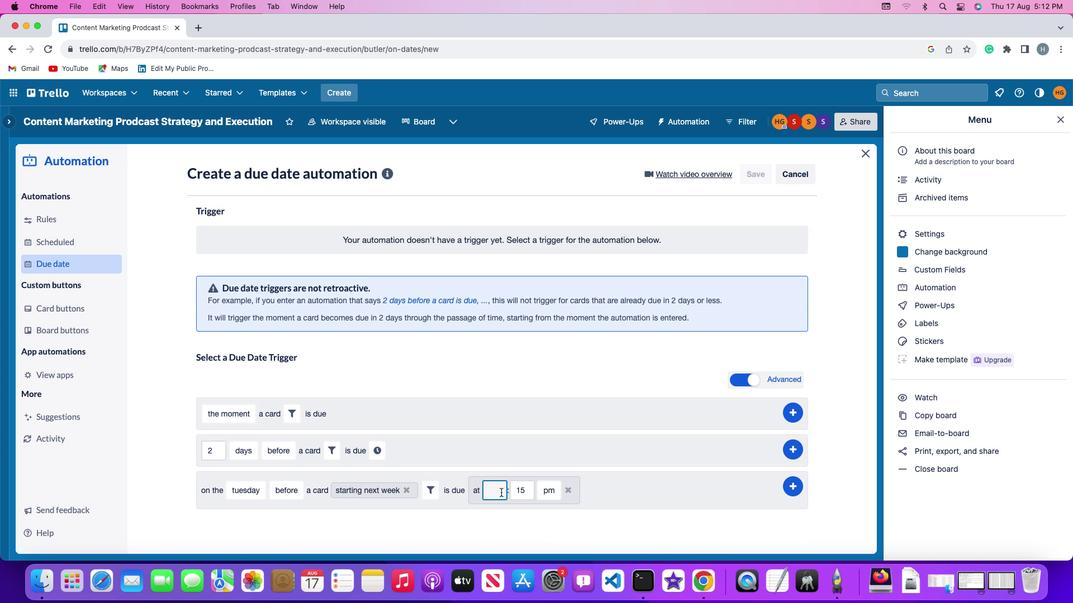 
Action: Key pressed '1''1'
Screenshot: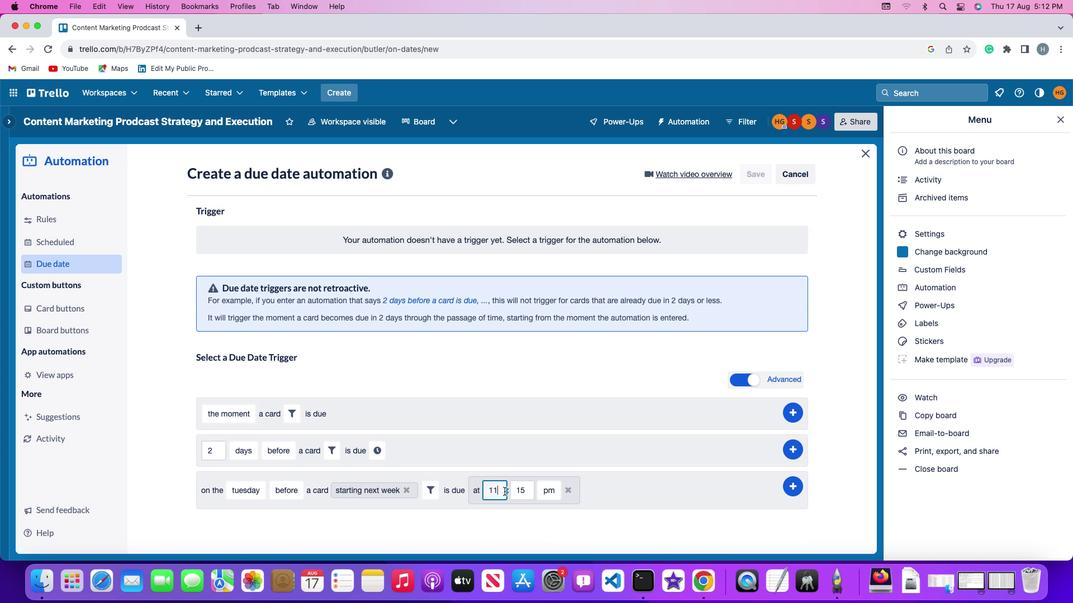 
Action: Mouse moved to (529, 491)
Screenshot: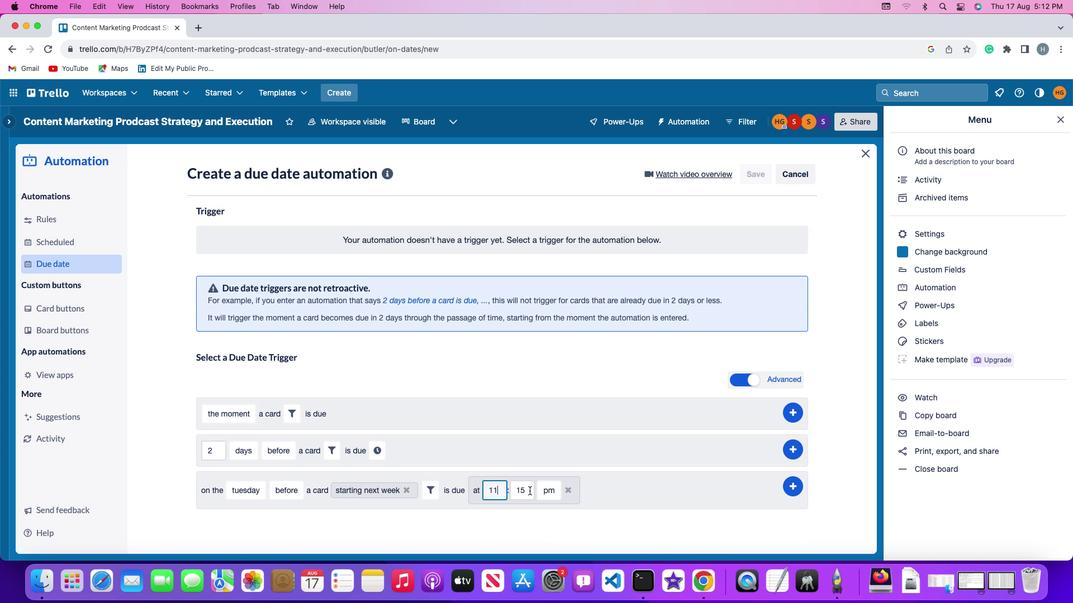 
Action: Mouse pressed left at (529, 491)
Screenshot: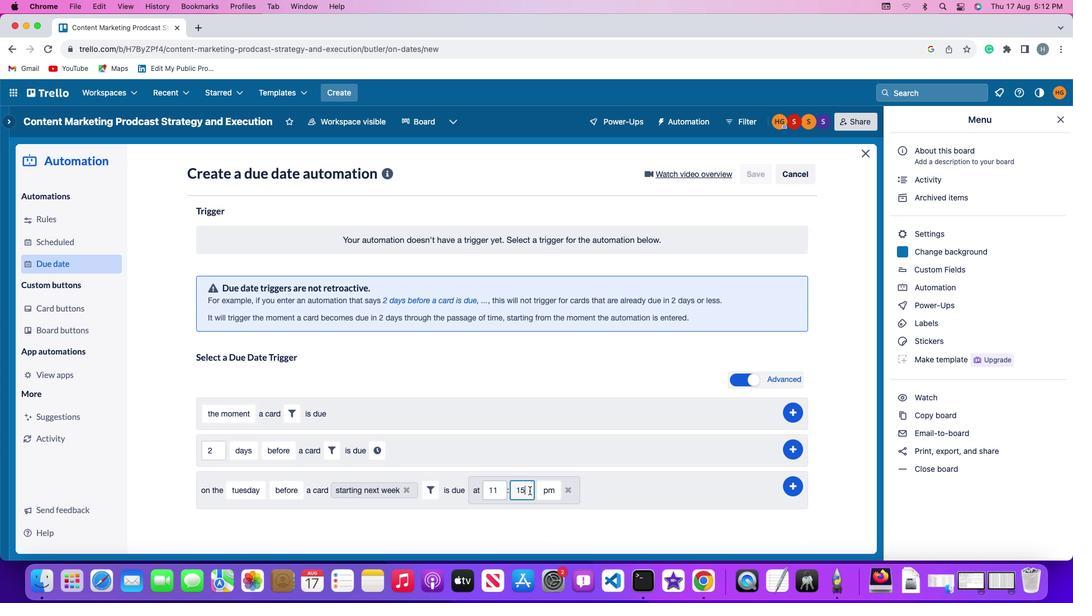 
Action: Key pressed Key.backspaceKey.backspace'0''0'
Screenshot: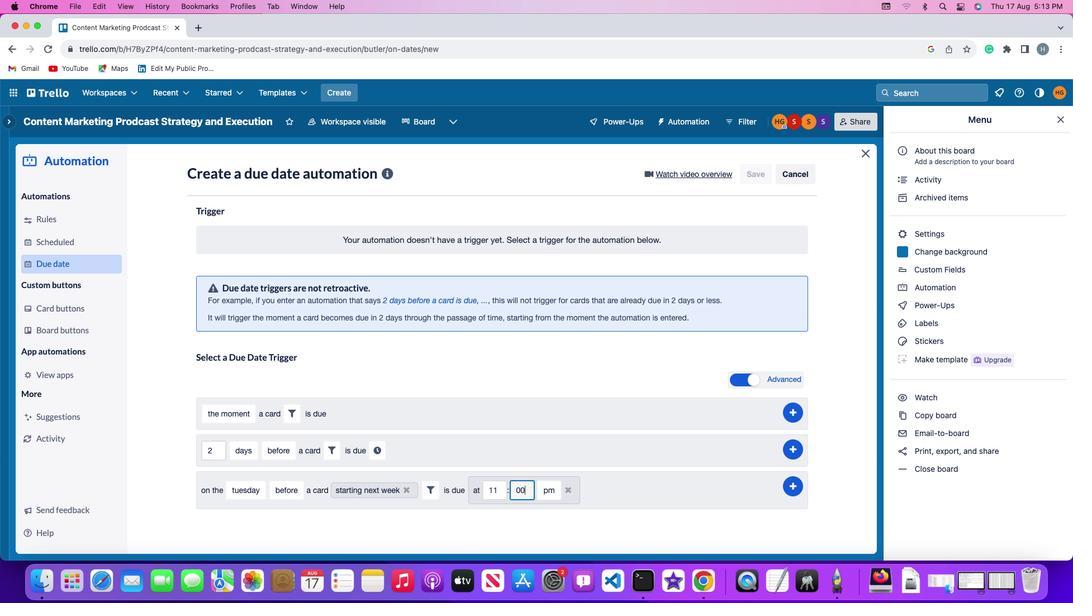
Action: Mouse moved to (545, 490)
Screenshot: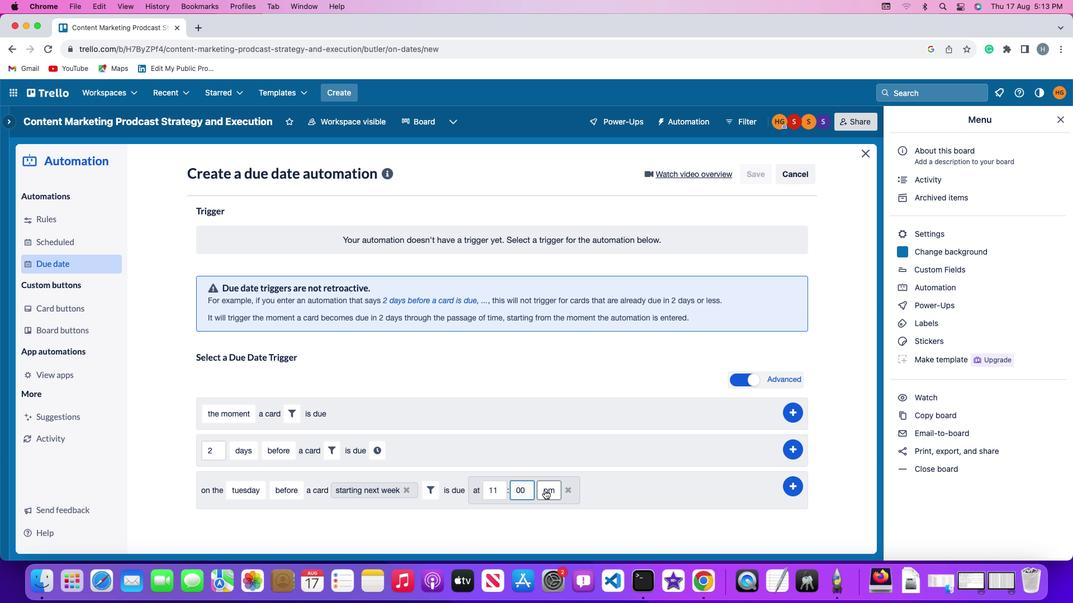 
Action: Mouse pressed left at (545, 490)
Screenshot: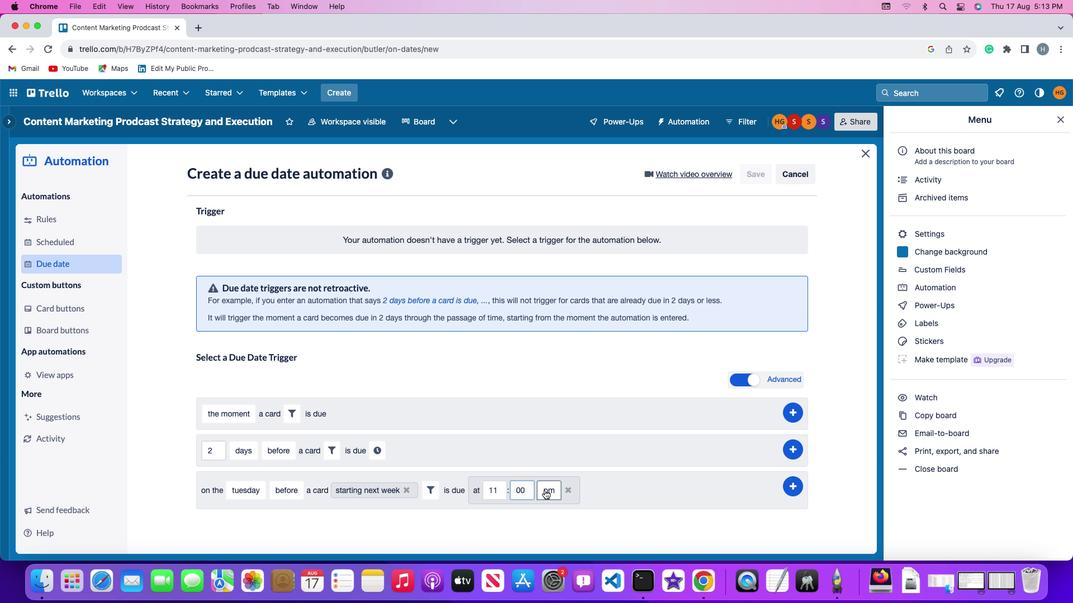 
Action: Mouse moved to (545, 508)
Screenshot: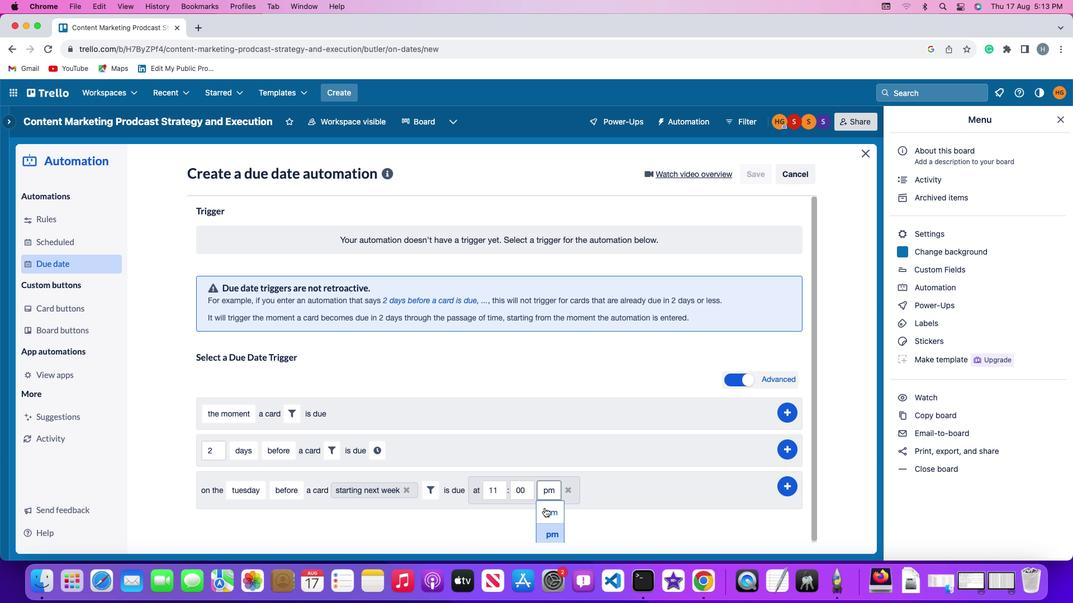 
Action: Mouse pressed left at (545, 508)
Screenshot: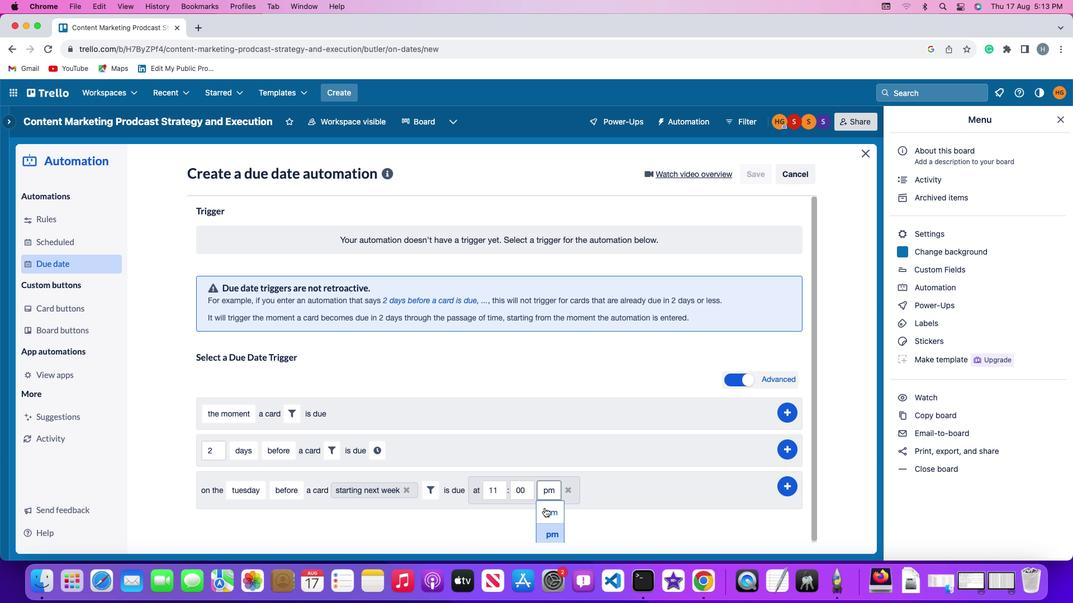 
Action: Mouse moved to (791, 485)
Screenshot: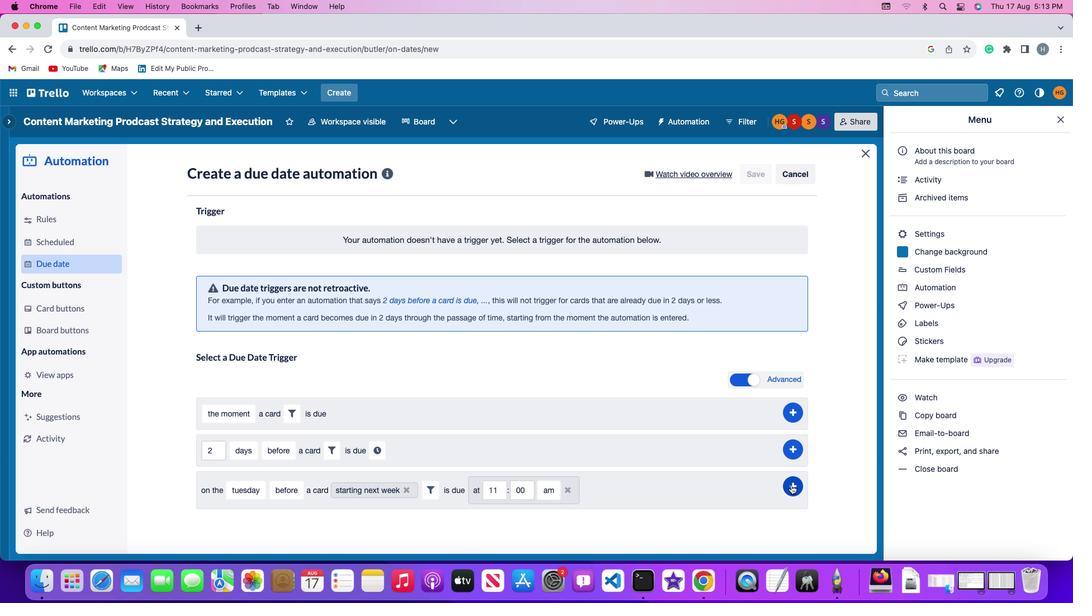 
Action: Mouse pressed left at (791, 485)
Screenshot: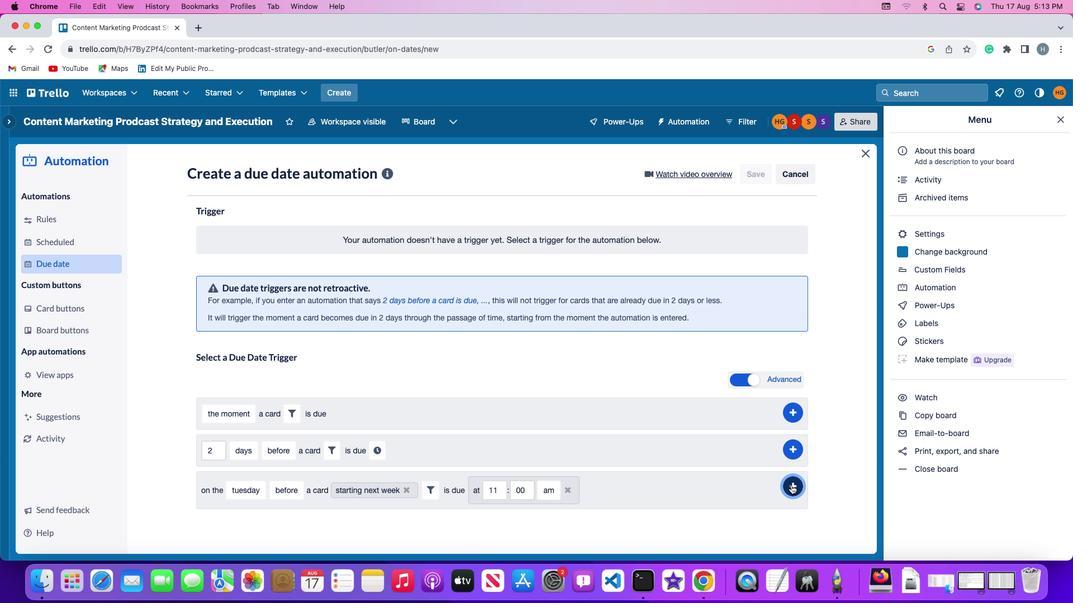 
Action: Mouse moved to (836, 424)
Screenshot: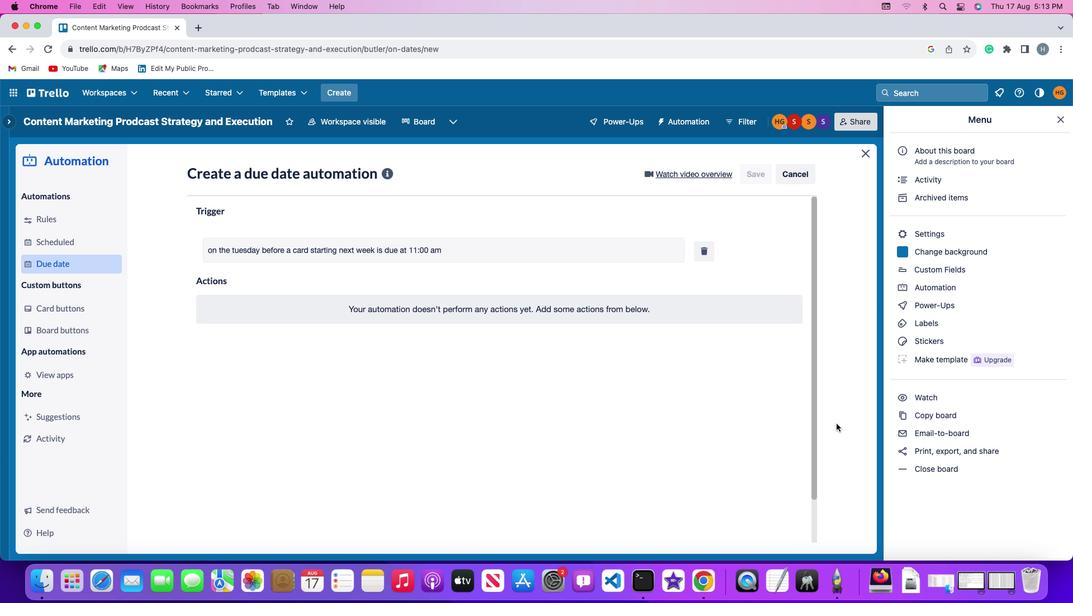 
